 Task: Create new contact,   with mail id: 'Sophia_Moore@valeo.com', first name: 'Sophia', Last name: 'Moore', Job Title: Project Manager, Phone number (408) 555-7890. Change life cycle stage to  'Lead' and lead status to 'New'. Add new company to the associated contact: www.ers.com and type: Other. Logged in from softage.10@softage.net
Action: Mouse moved to (82, 62)
Screenshot: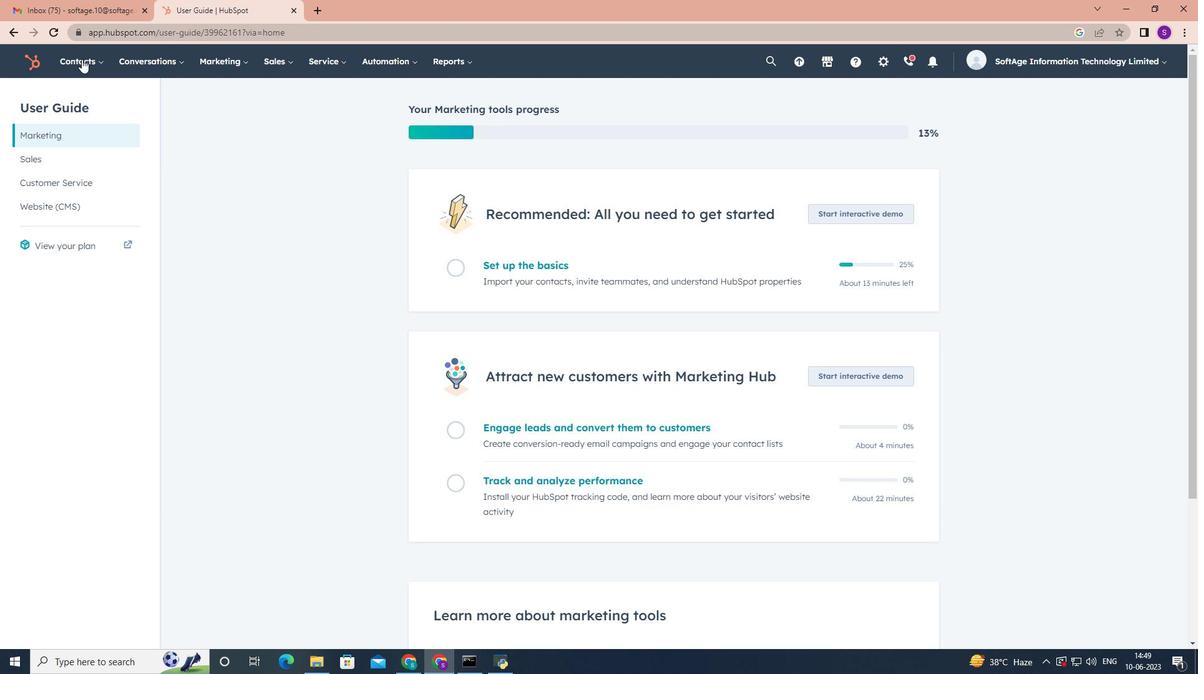 
Action: Mouse pressed left at (82, 62)
Screenshot: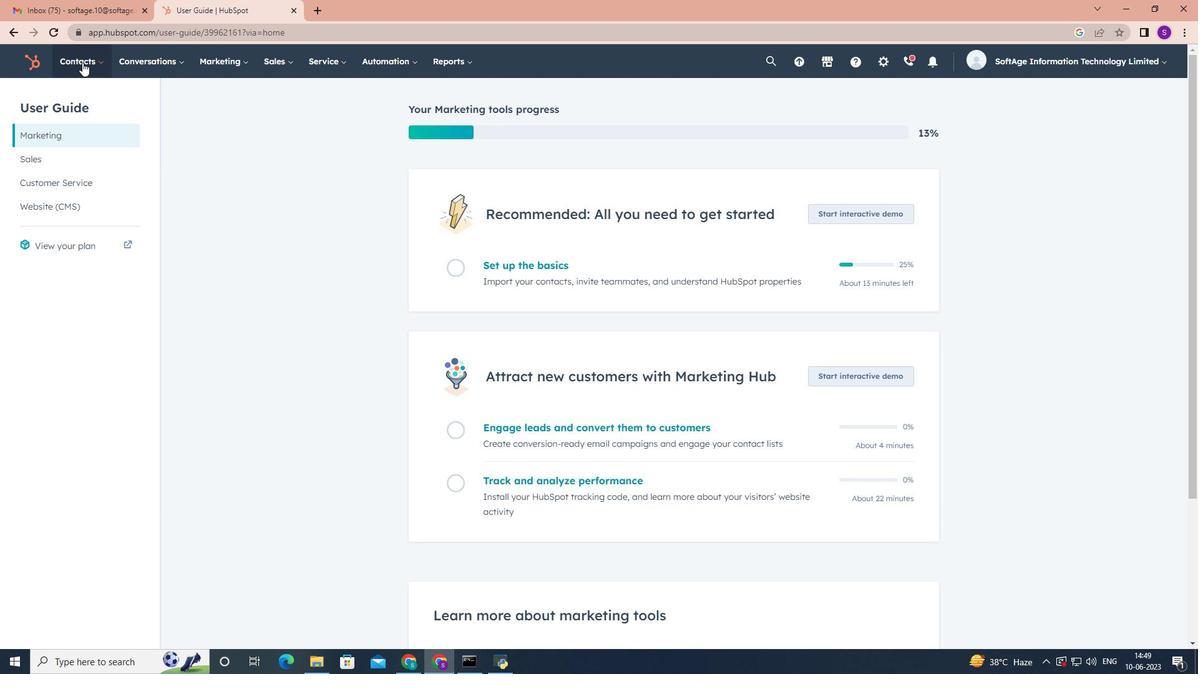 
Action: Mouse moved to (104, 102)
Screenshot: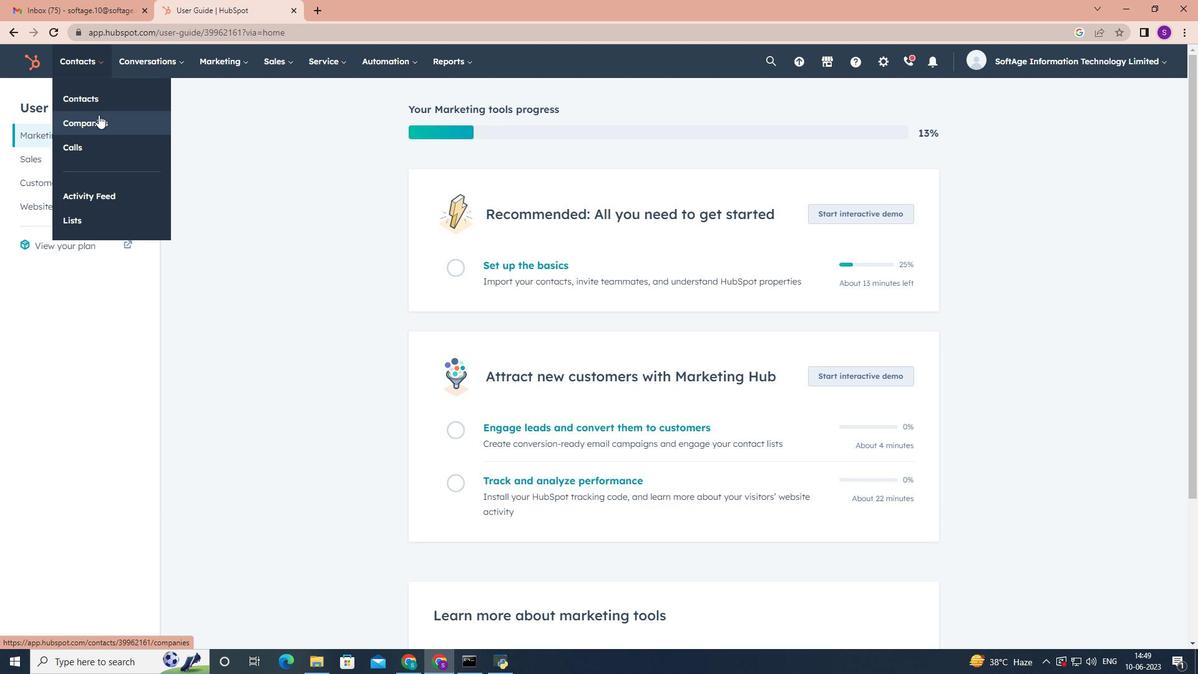 
Action: Mouse pressed left at (104, 102)
Screenshot: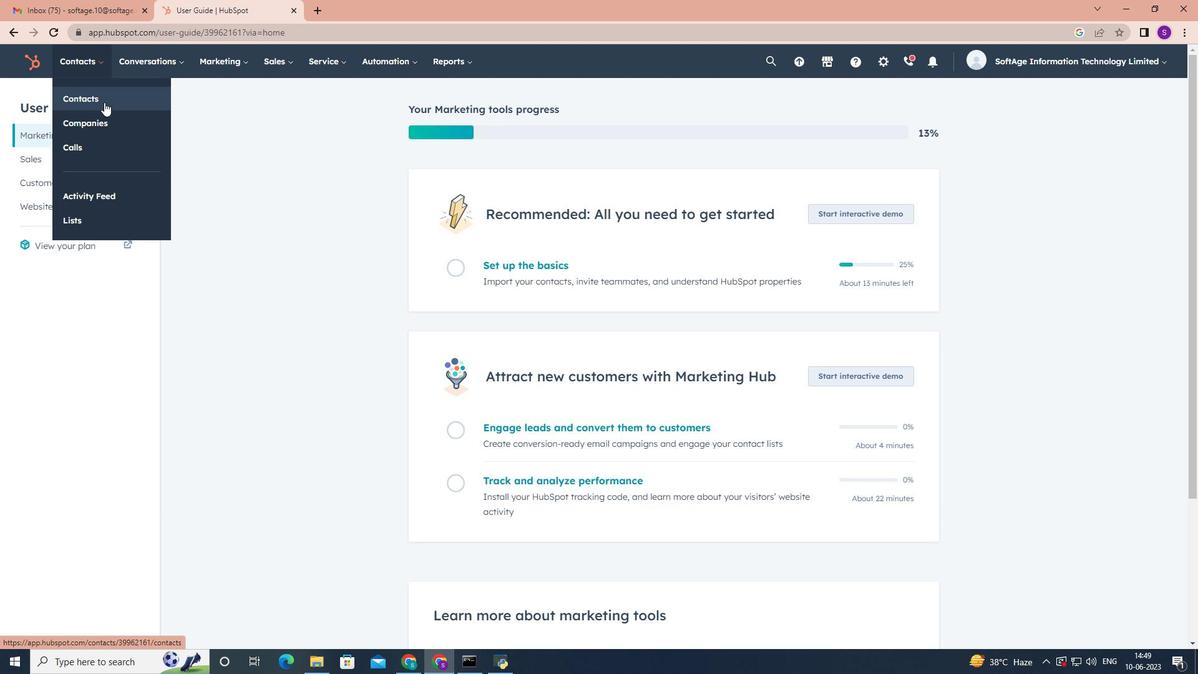 
Action: Mouse moved to (1132, 99)
Screenshot: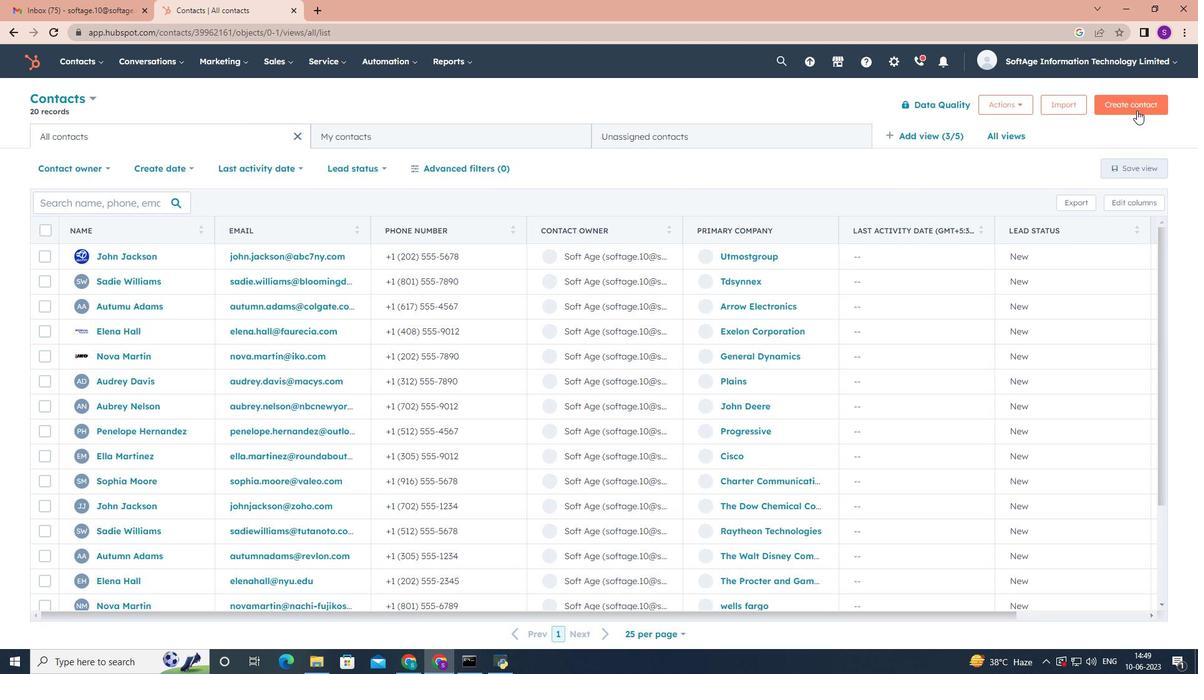 
Action: Mouse pressed left at (1132, 99)
Screenshot: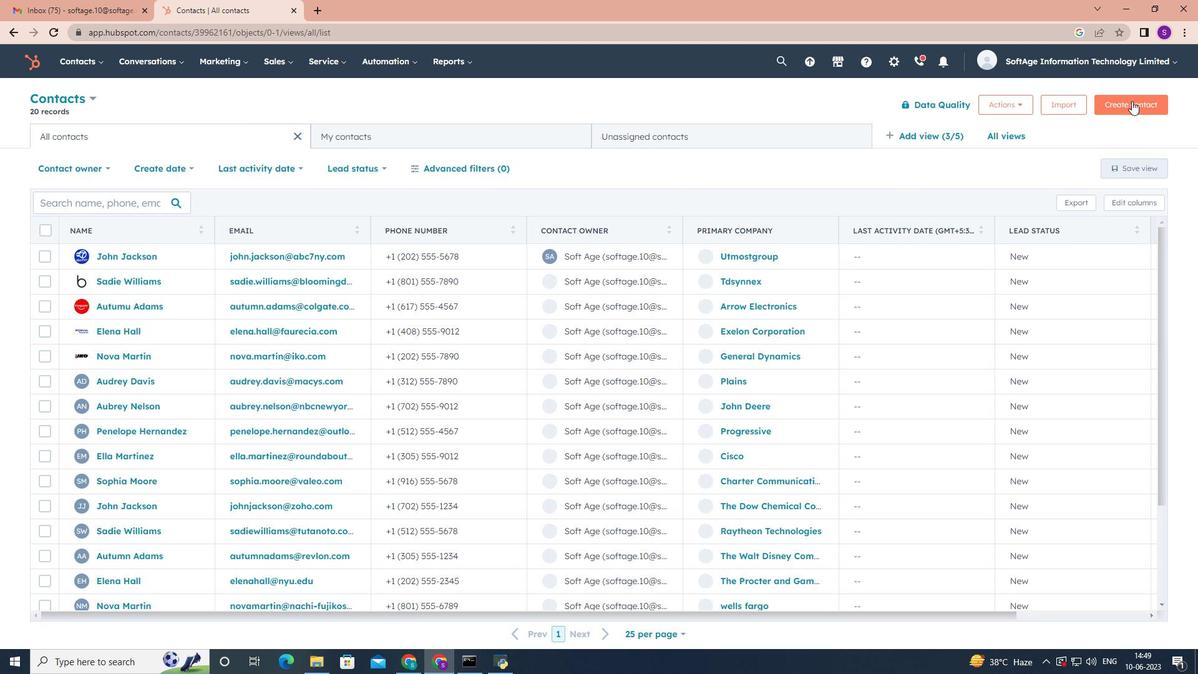 
Action: Mouse moved to (938, 160)
Screenshot: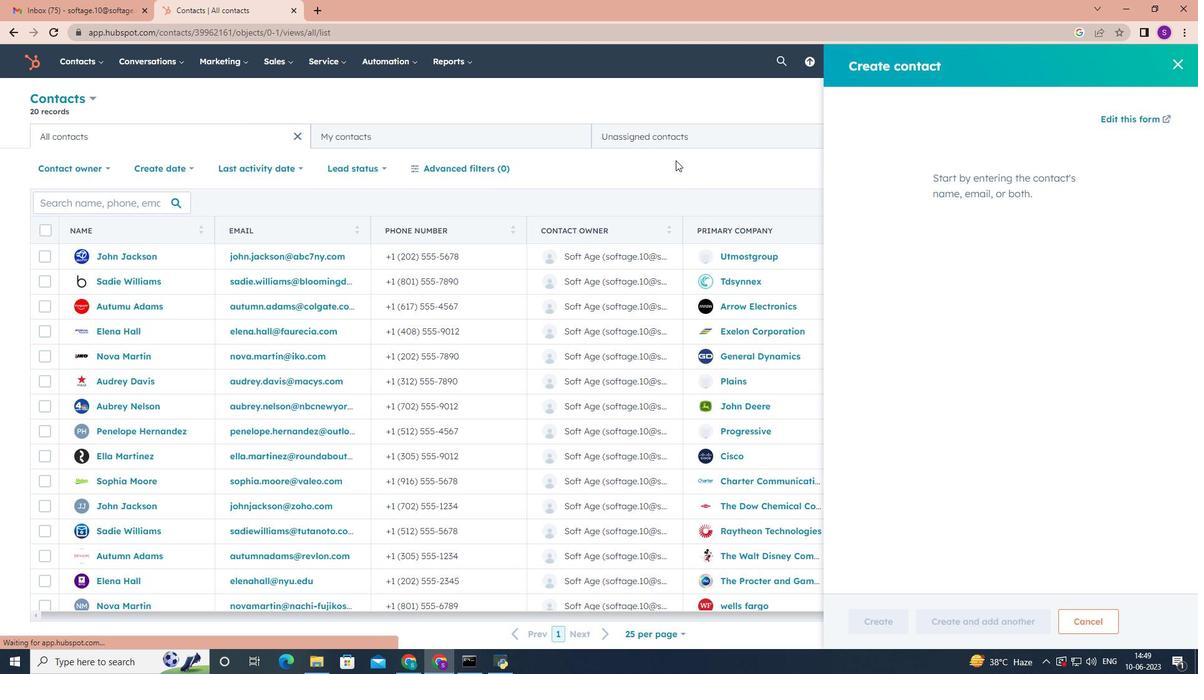 
Action: Mouse pressed left at (938, 160)
Screenshot: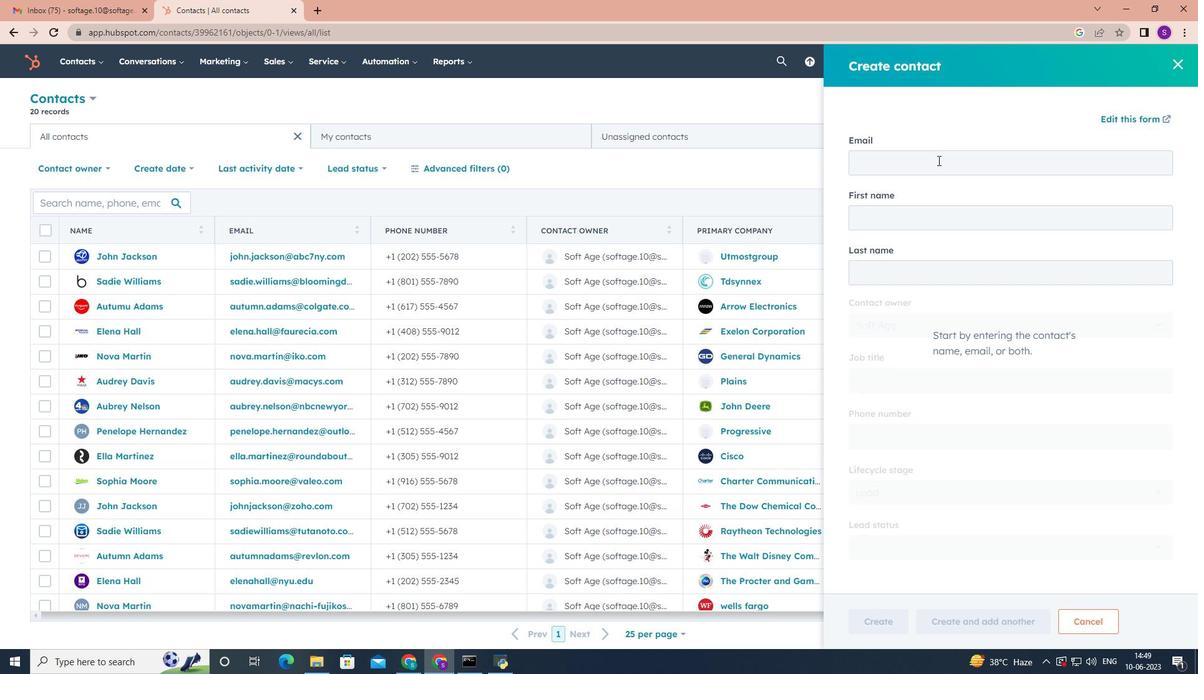 
Action: Key pressed <Key.shift>Sophia<Key.shift>_<Key.shift>Moore<Key.shift>@valeo.com
Screenshot: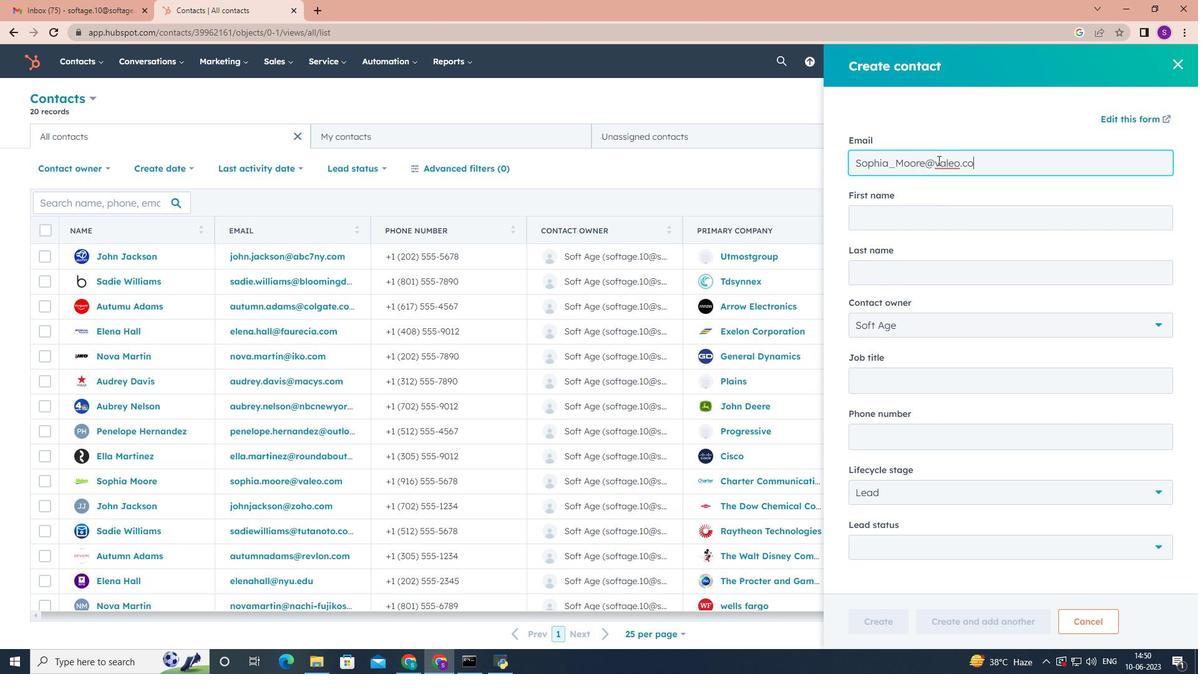 
Action: Mouse moved to (1034, 226)
Screenshot: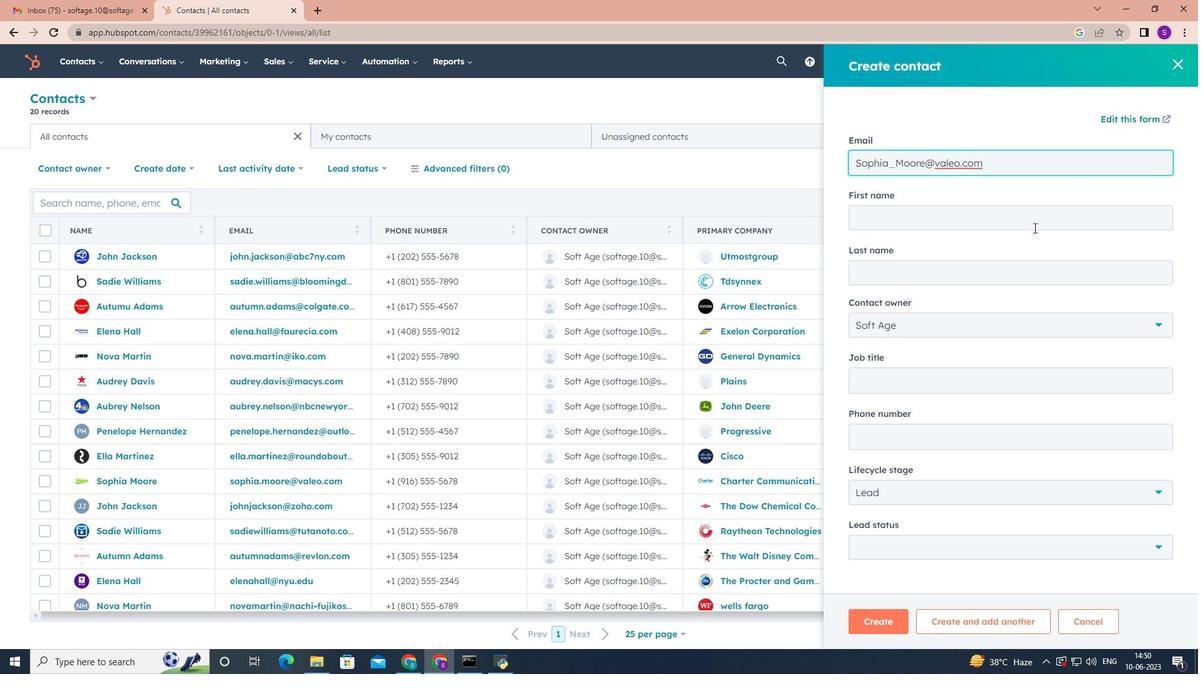 
Action: Mouse pressed left at (1034, 226)
Screenshot: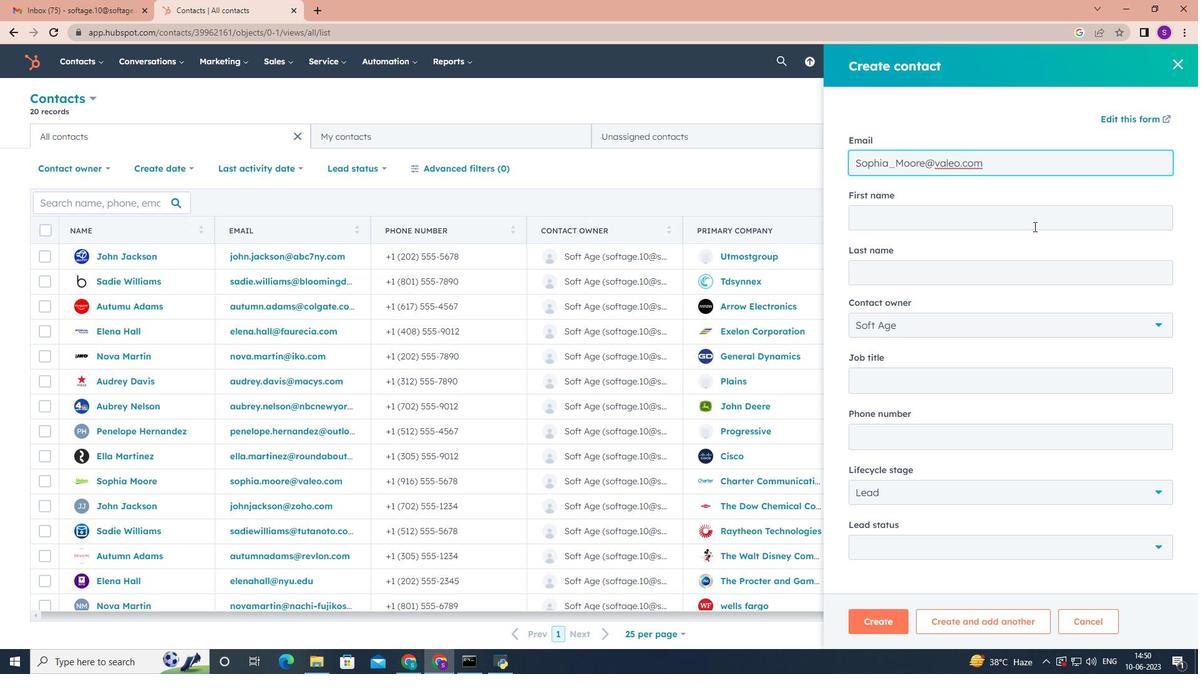 
Action: Key pressed <Key.shift>Sophia<Key.tab><Key.shift><Key.shift>Moore<Key.tab><Key.tab><Key.shift><Key.shift><Key.shift><Key.shift><Key.shift><Key.shift><Key.shift><Key.shift><Key.shift><Key.shift><Key.shift><Key.shift><Key.shift><Key.shift><Key.shift><Key.shift><Key.shift><Key.shift><Key.shift><Key.shift><Key.shift><Key.shift><Key.shift><Key.shift><Key.shift><Key.shift><Key.shift><Key.shift><Key.shift><Key.shift><Key.shift><Key.shift><Key.shift><Key.shift><Key.shift>Project<Key.space><Key.shift>Manager<Key.tab>4085557890<Key.tab><Key.tab><Key.tab><Key.tab><Key.enter>
Screenshot: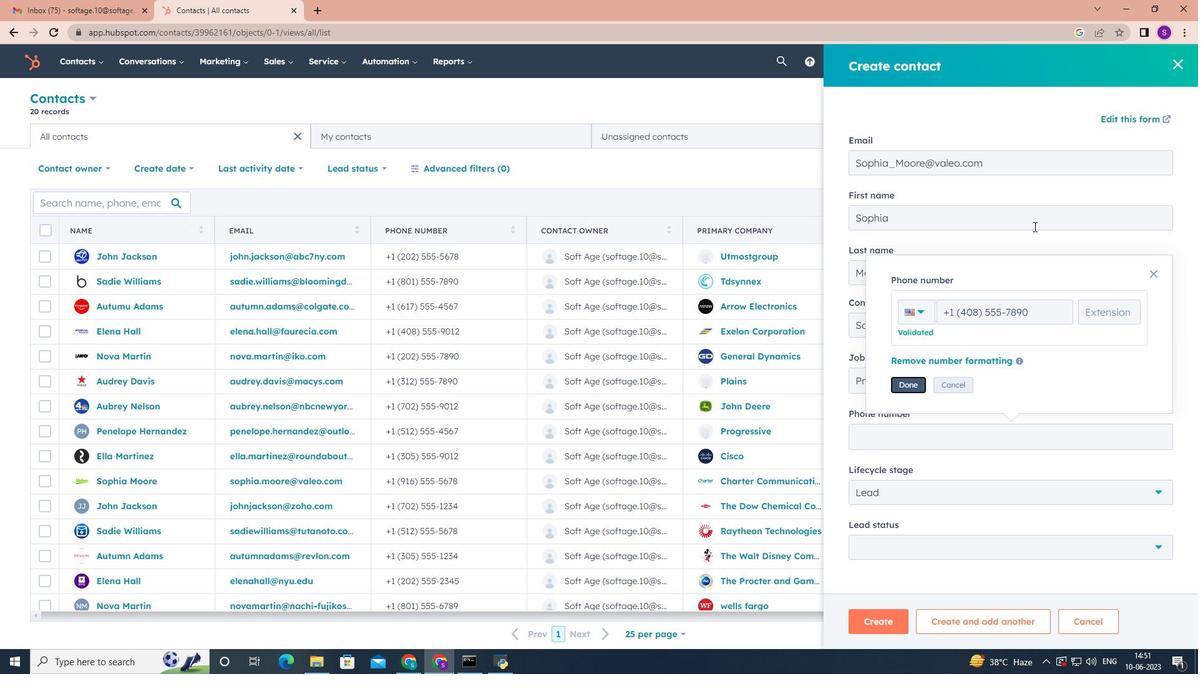 
Action: Mouse scrolled (1034, 227) with delta (0, 0)
Screenshot: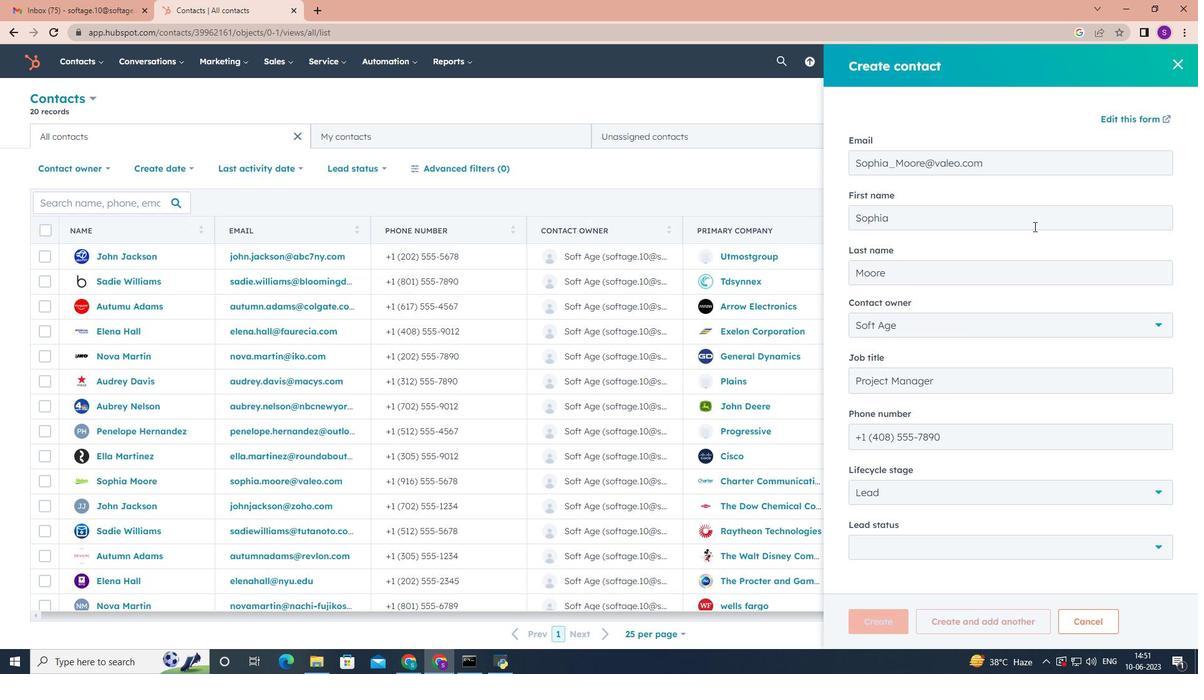 
Action: Mouse scrolled (1034, 227) with delta (0, 0)
Screenshot: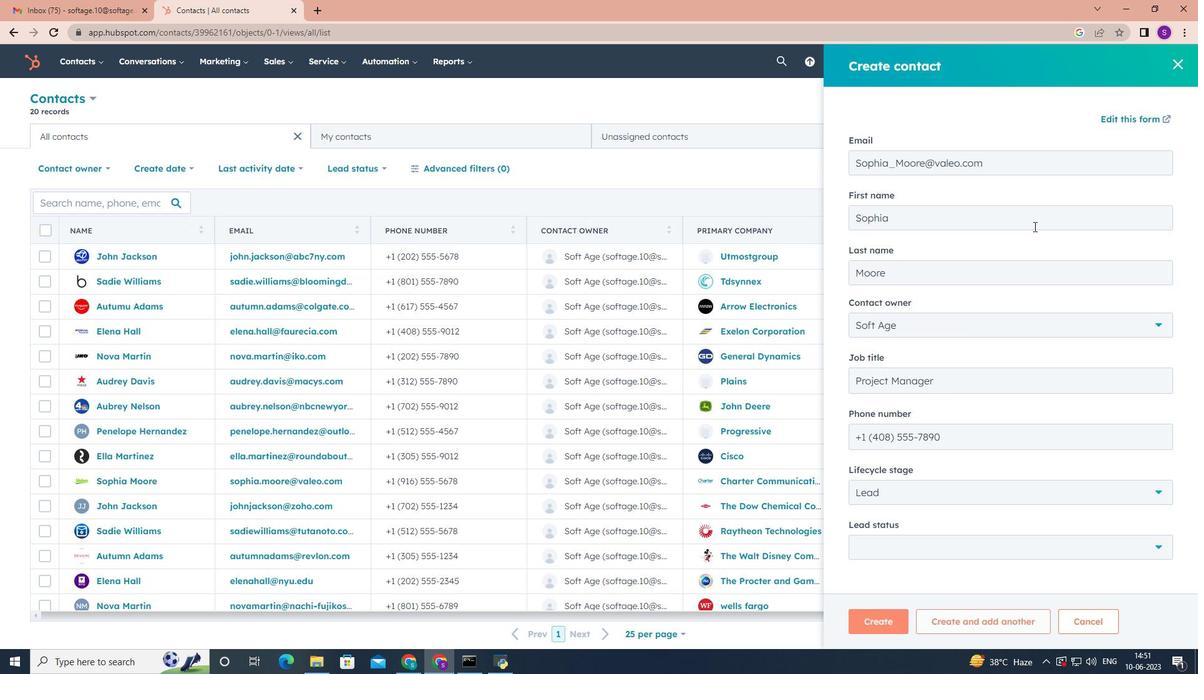 
Action: Mouse moved to (1162, 485)
Screenshot: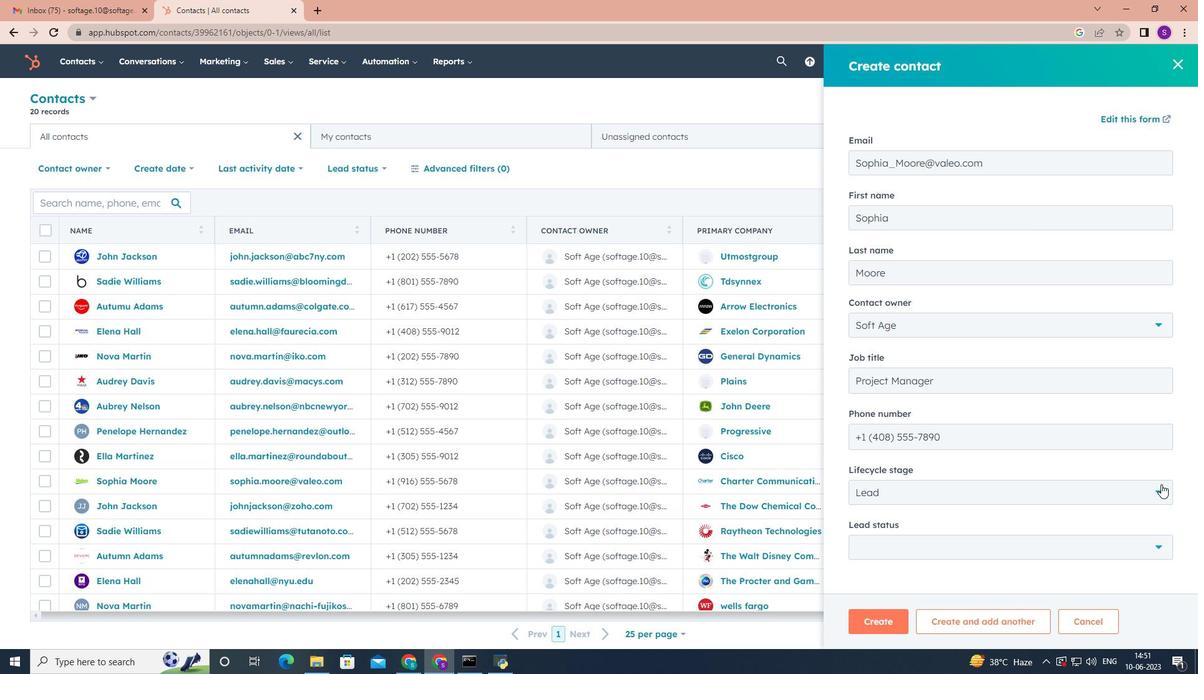 
Action: Mouse pressed left at (1162, 485)
Screenshot: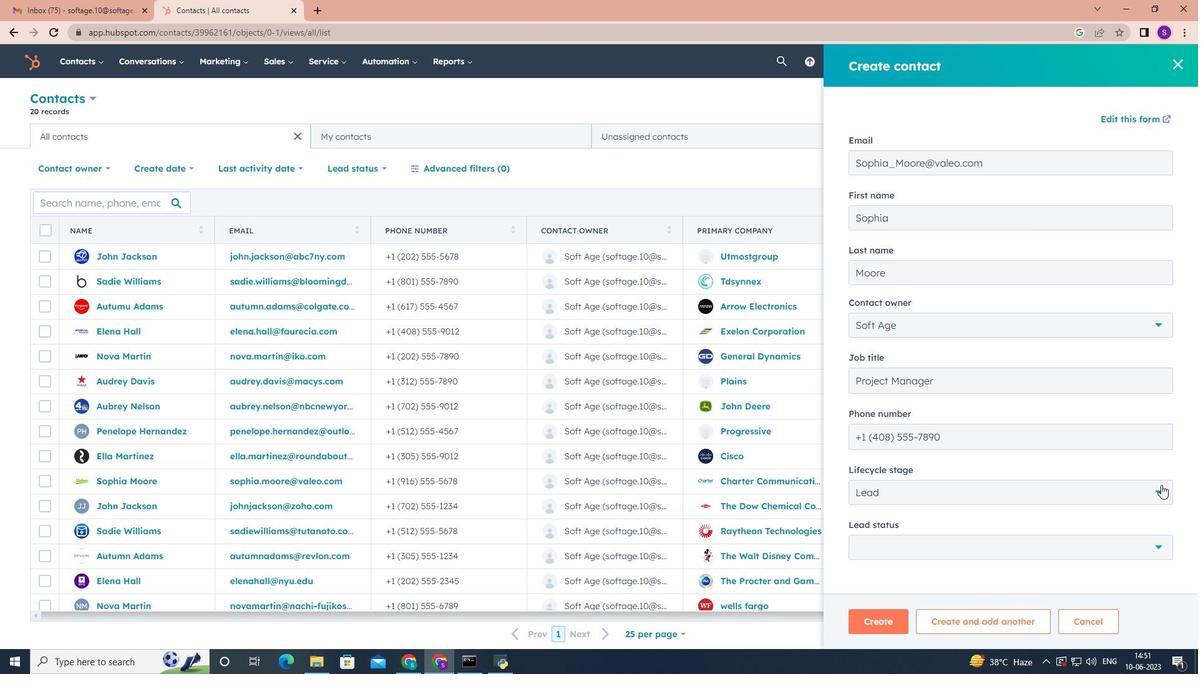 
Action: Mouse moved to (1007, 377)
Screenshot: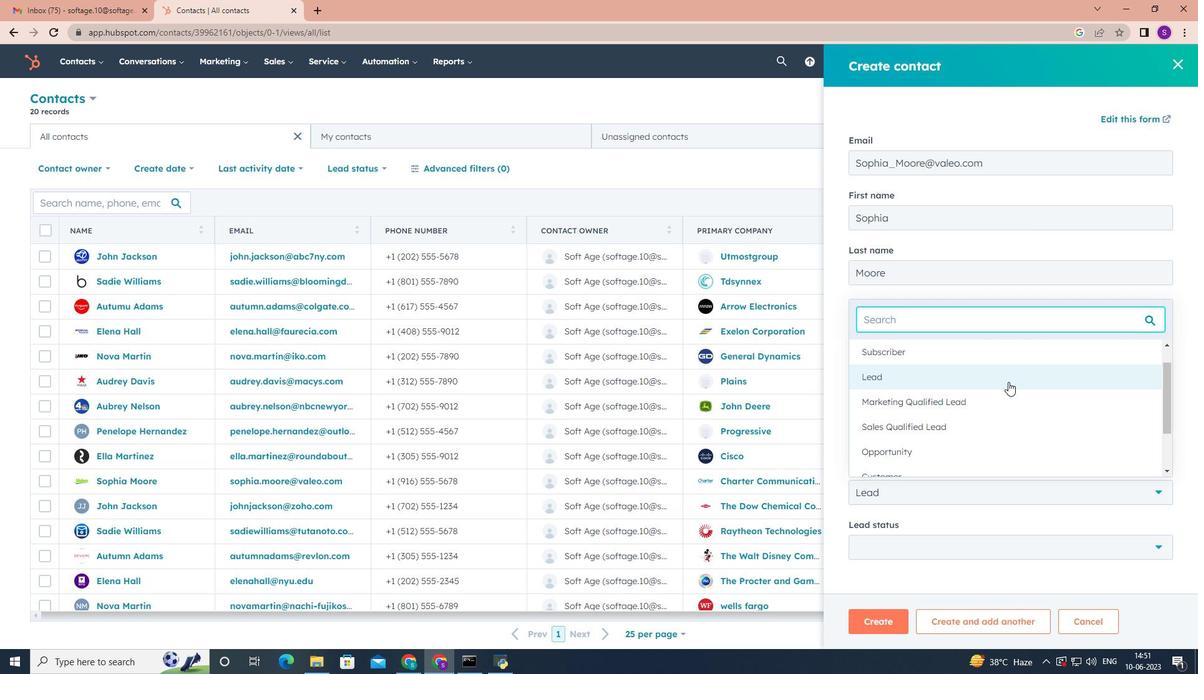 
Action: Mouse pressed left at (1007, 377)
Screenshot: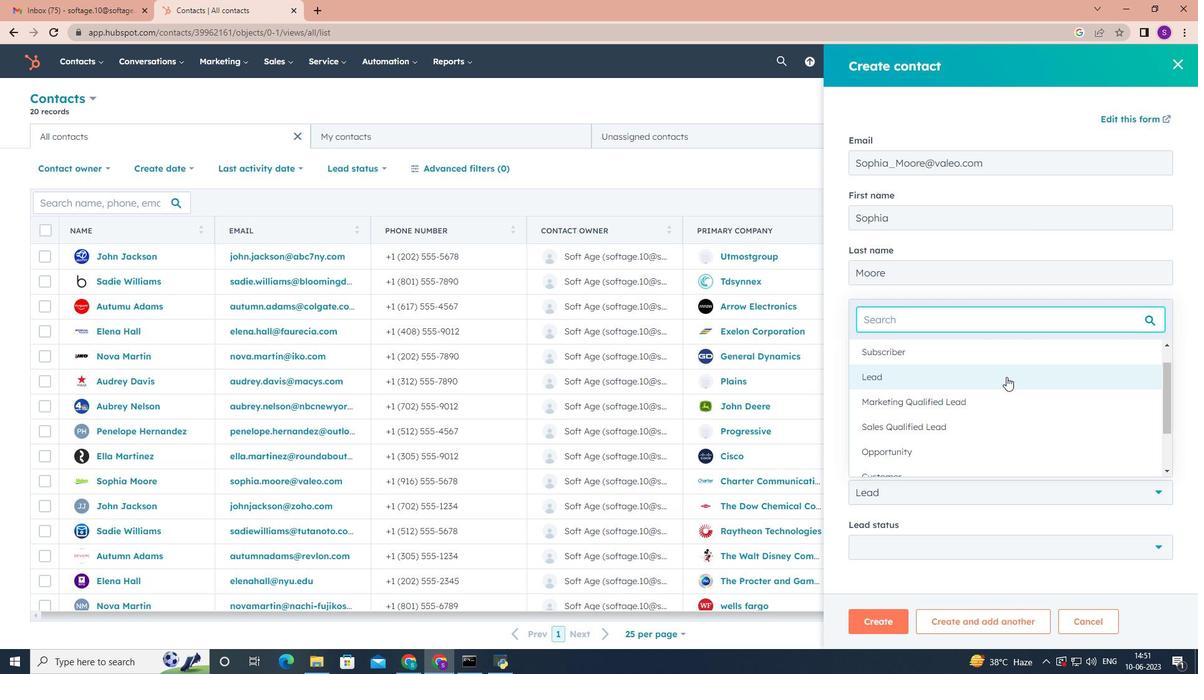 
Action: Mouse moved to (1150, 548)
Screenshot: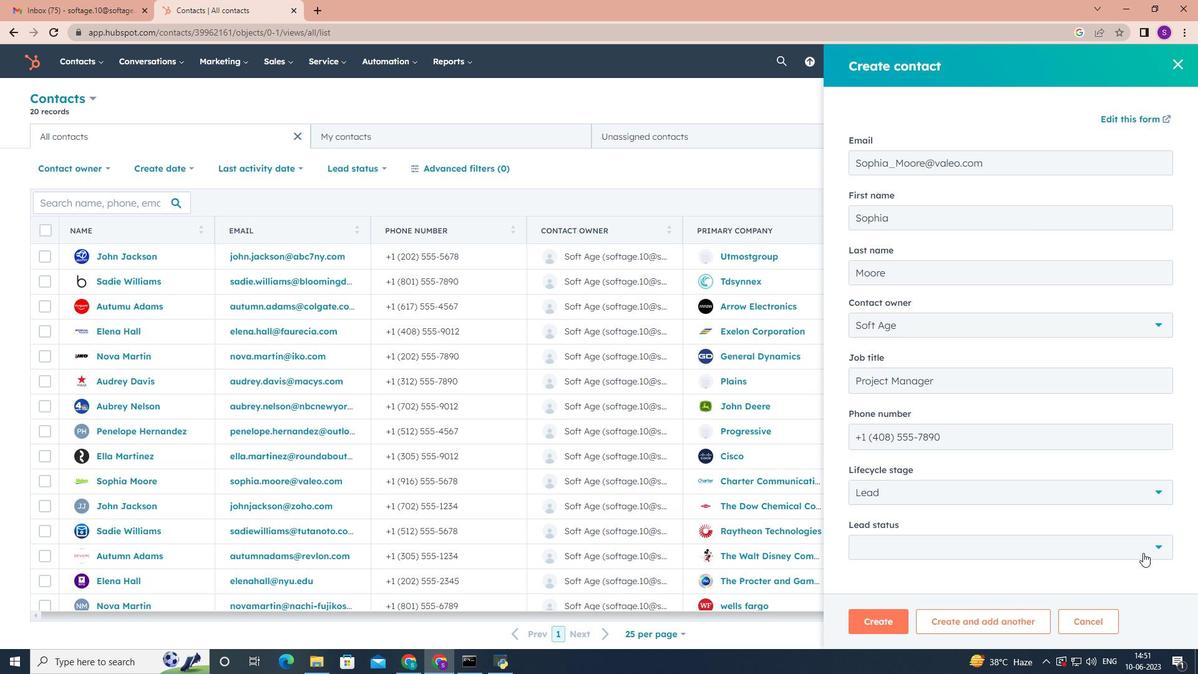 
Action: Mouse pressed left at (1150, 548)
Screenshot: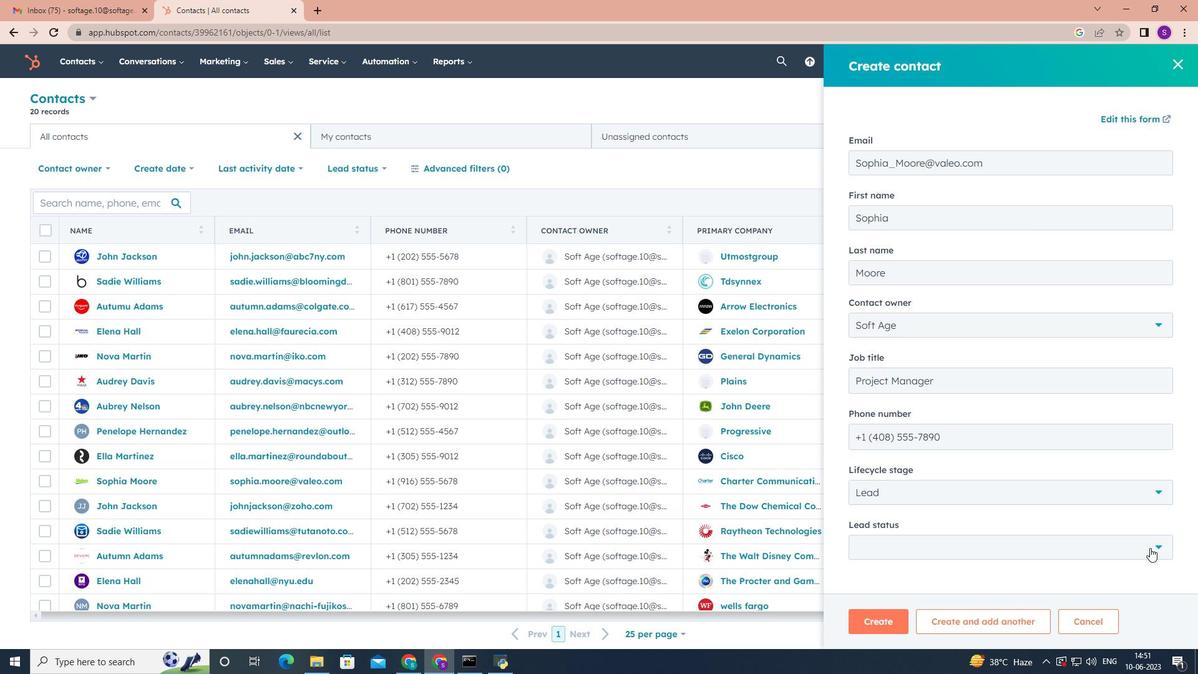 
Action: Mouse moved to (960, 430)
Screenshot: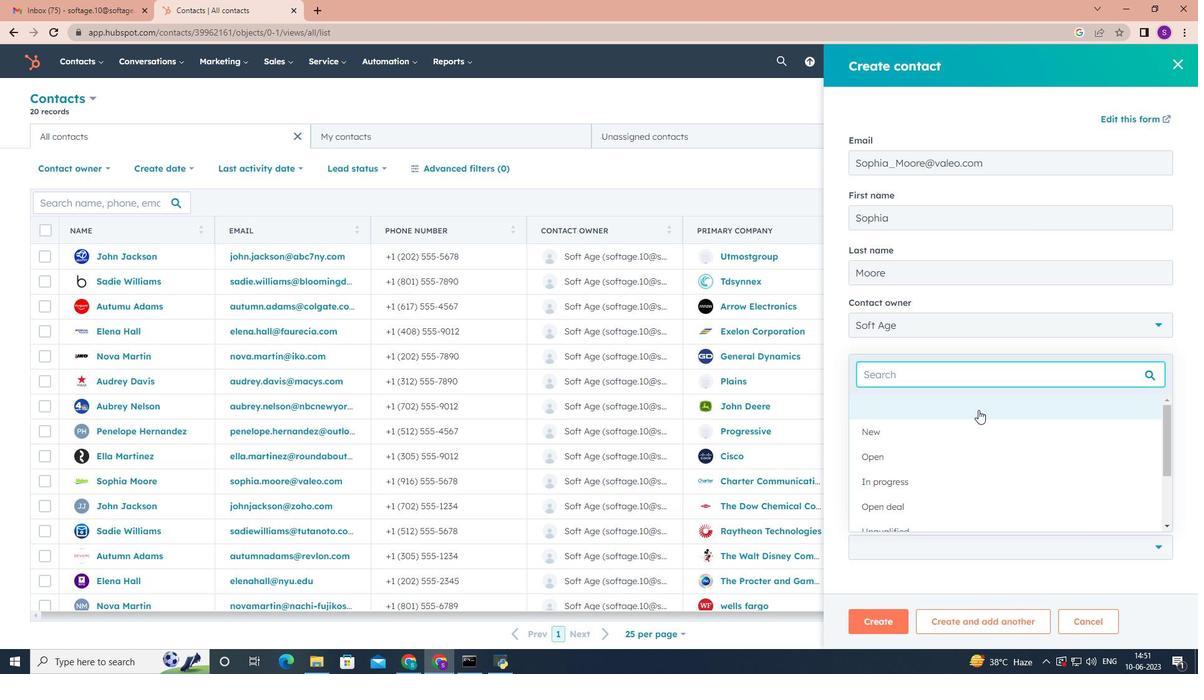 
Action: Mouse pressed left at (960, 430)
Screenshot: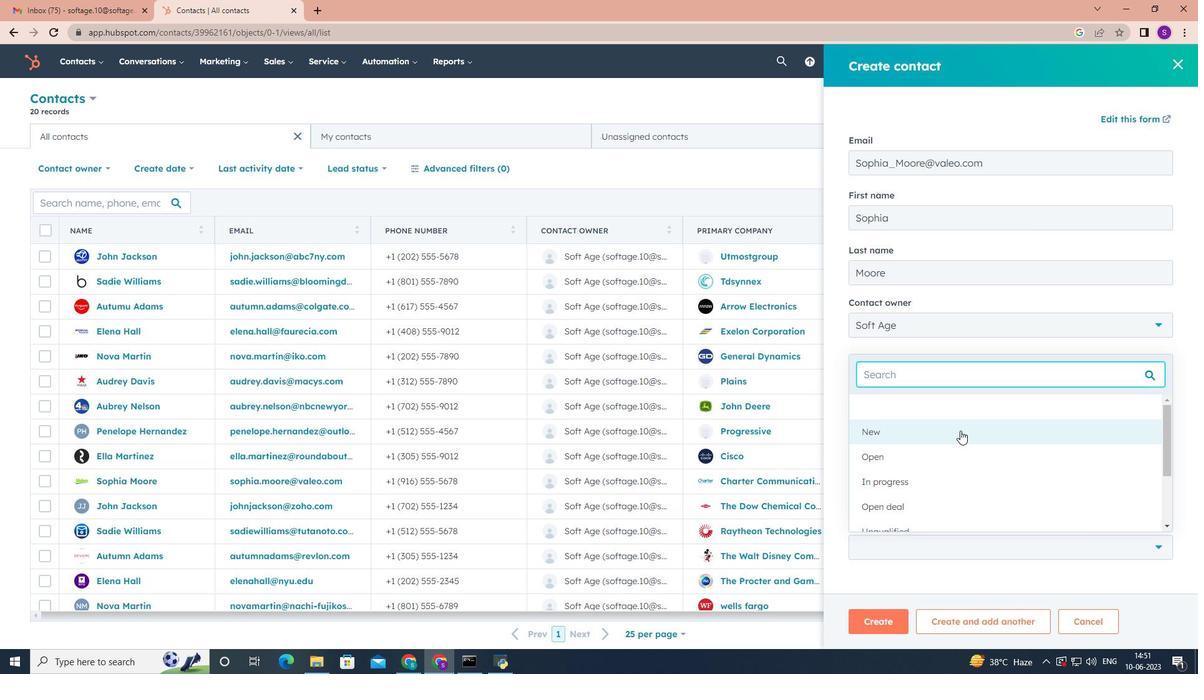 
Action: Mouse moved to (875, 625)
Screenshot: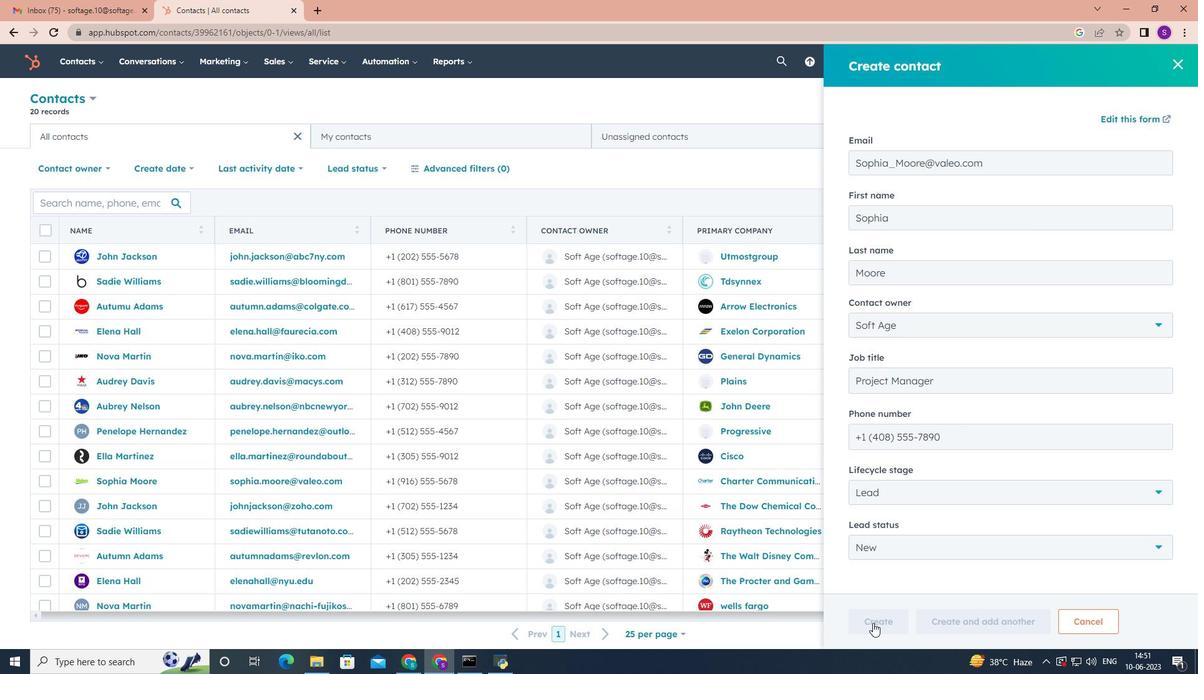 
Action: Mouse pressed left at (875, 625)
Screenshot: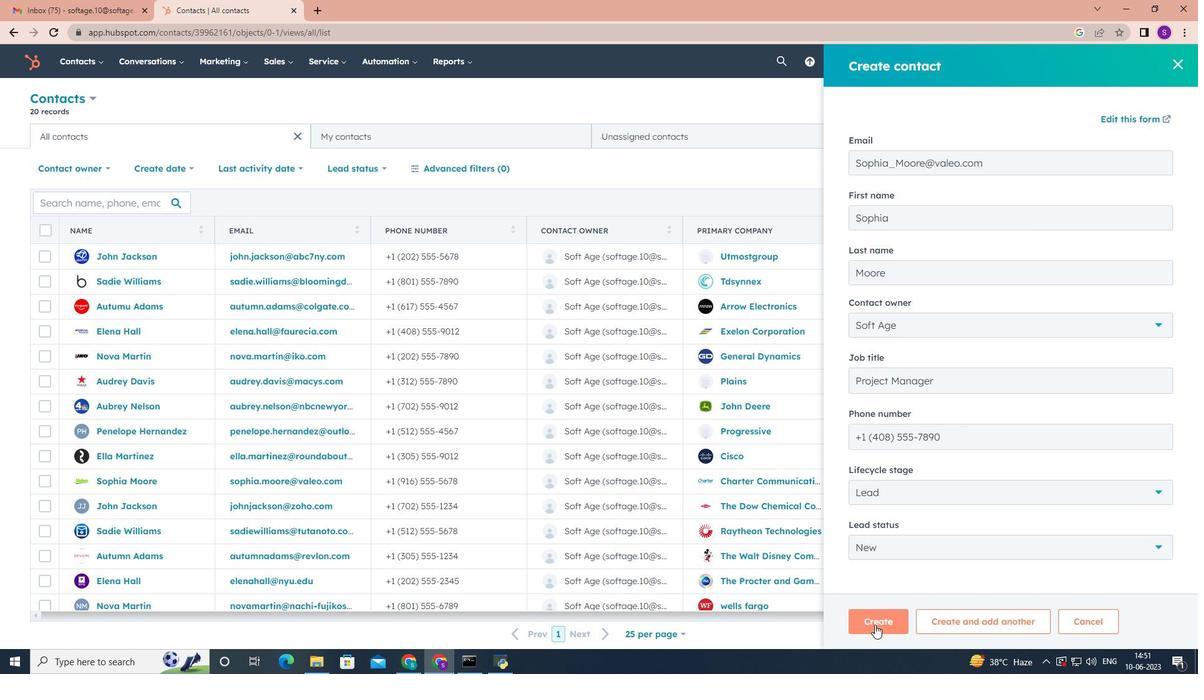 
Action: Mouse moved to (831, 403)
Screenshot: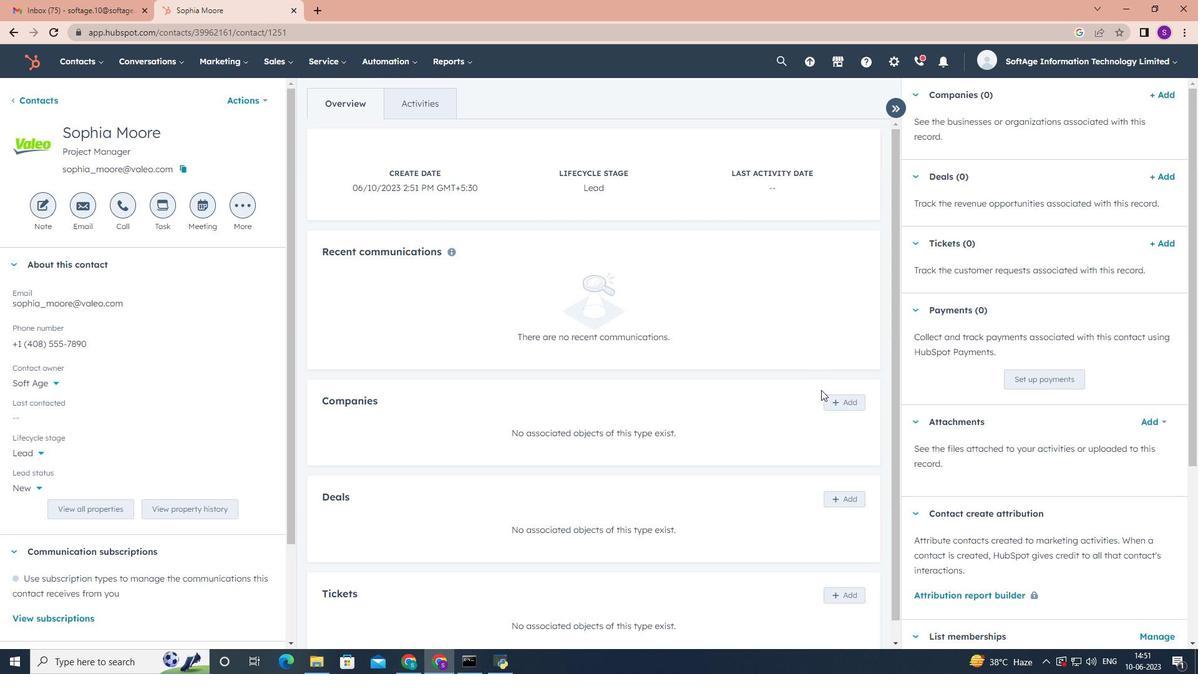 
Action: Mouse pressed left at (831, 403)
Screenshot: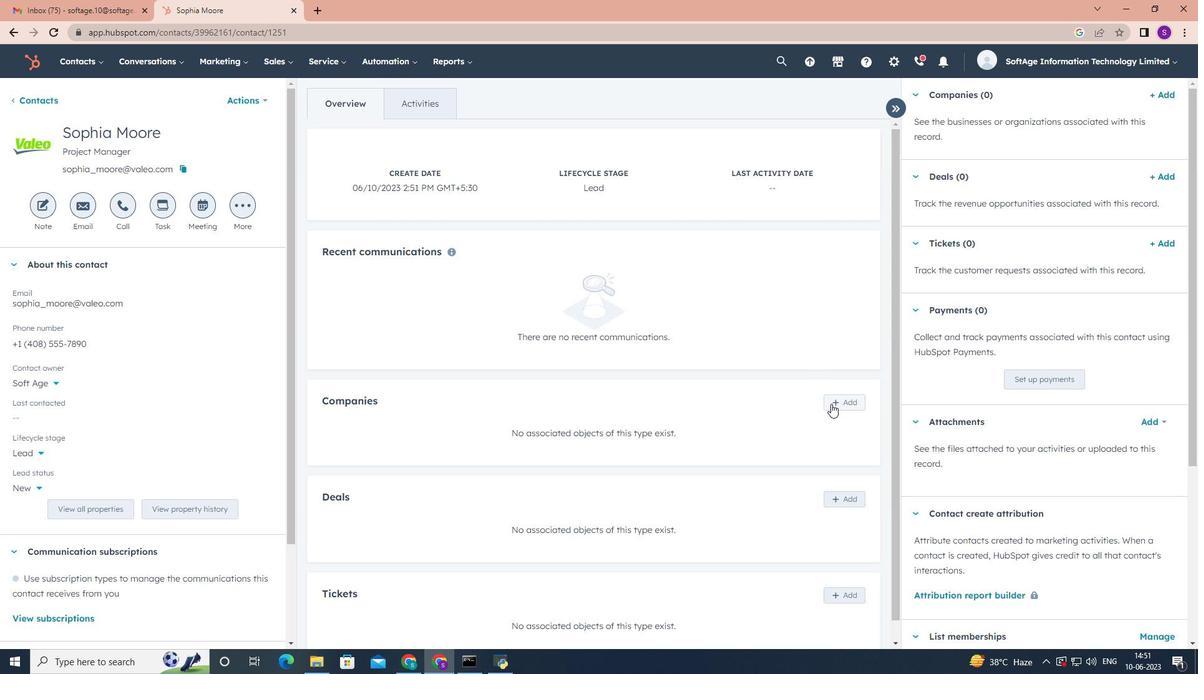
Action: Mouse moved to (970, 137)
Screenshot: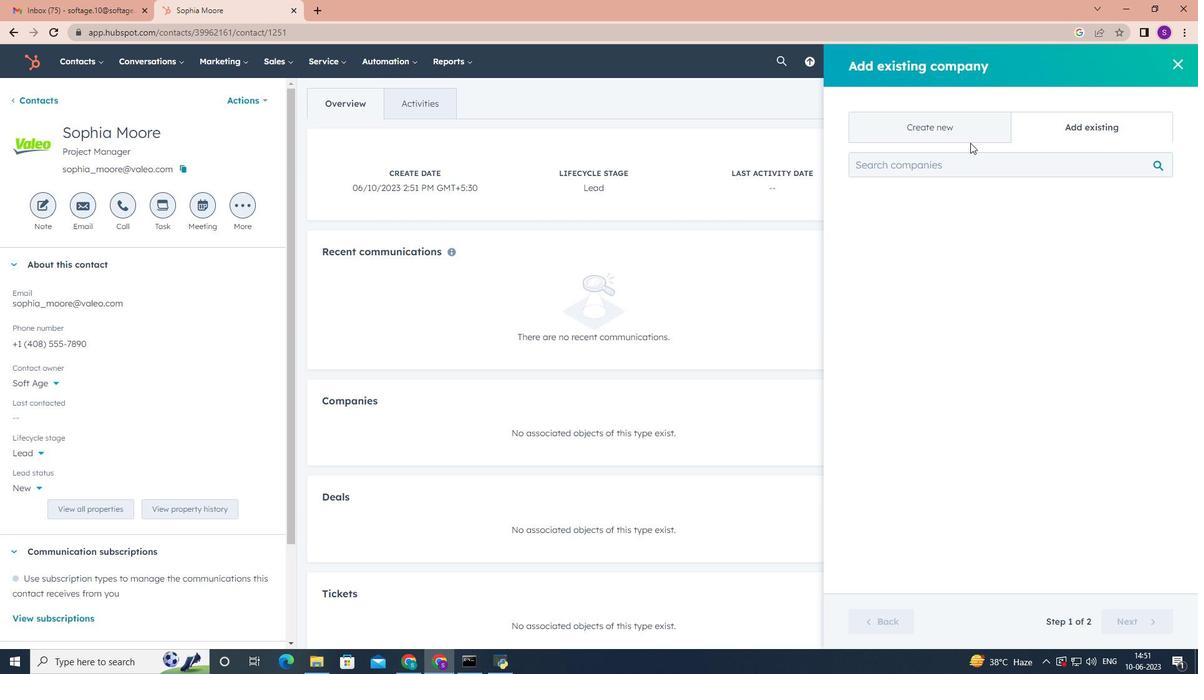 
Action: Mouse pressed left at (970, 137)
Screenshot: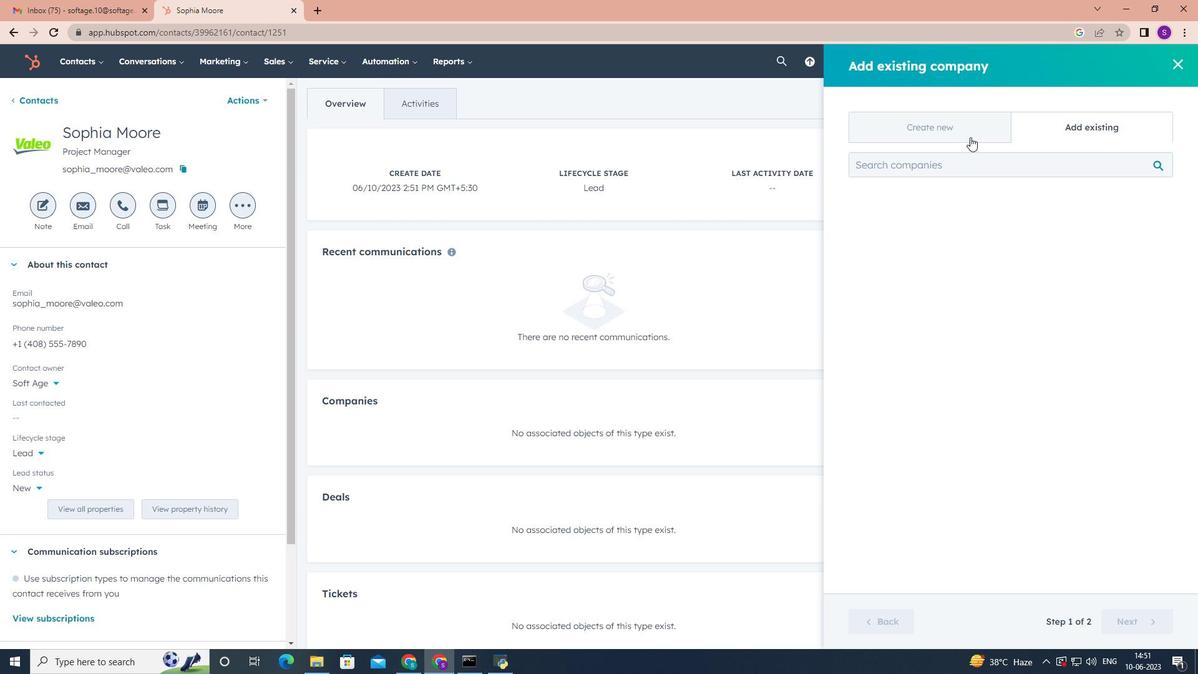 
Action: Mouse moved to (955, 209)
Screenshot: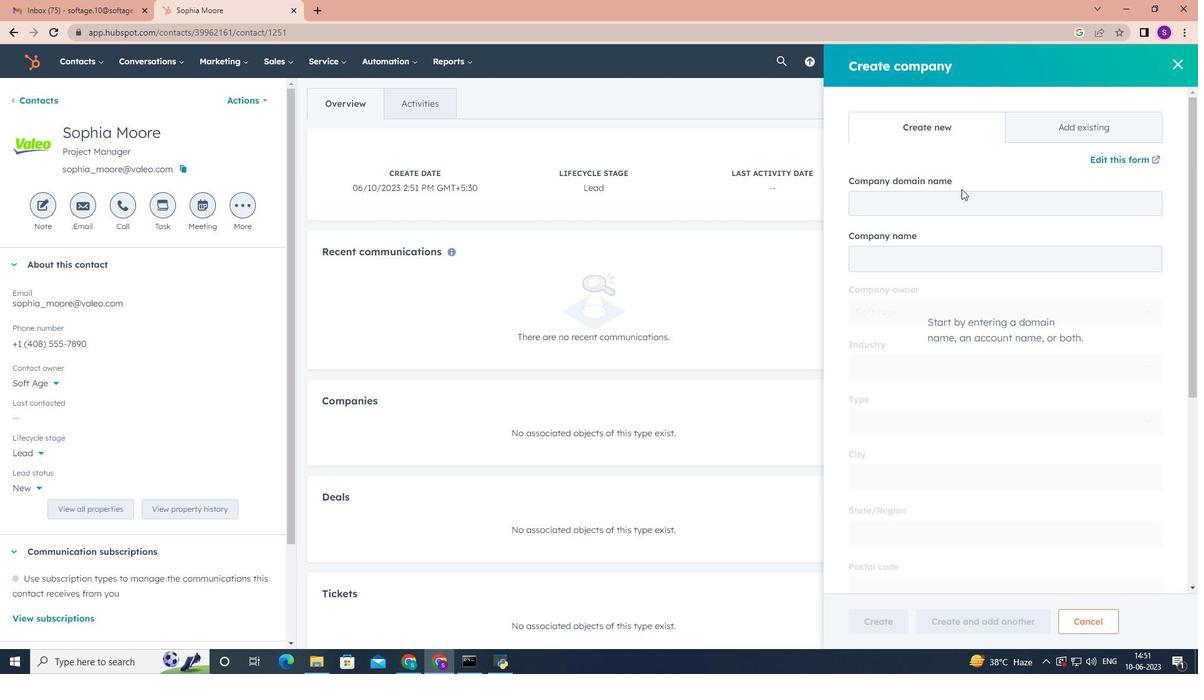 
Action: Mouse pressed left at (955, 209)
Screenshot: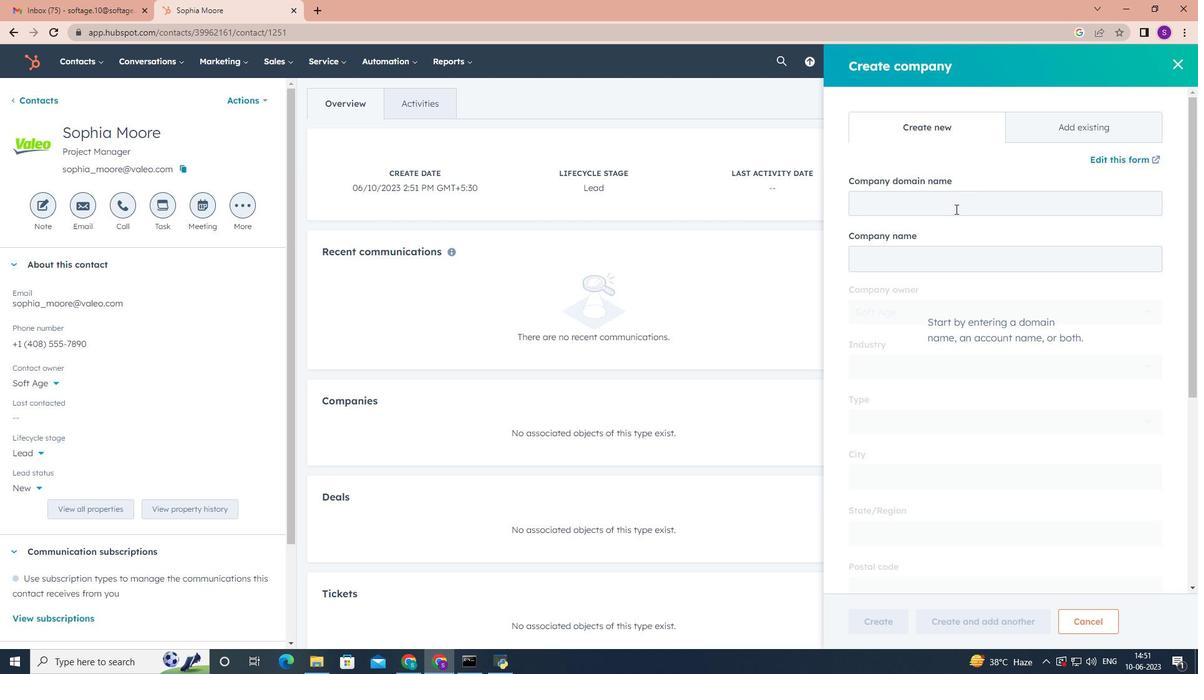 
Action: Mouse moved to (954, 209)
Screenshot: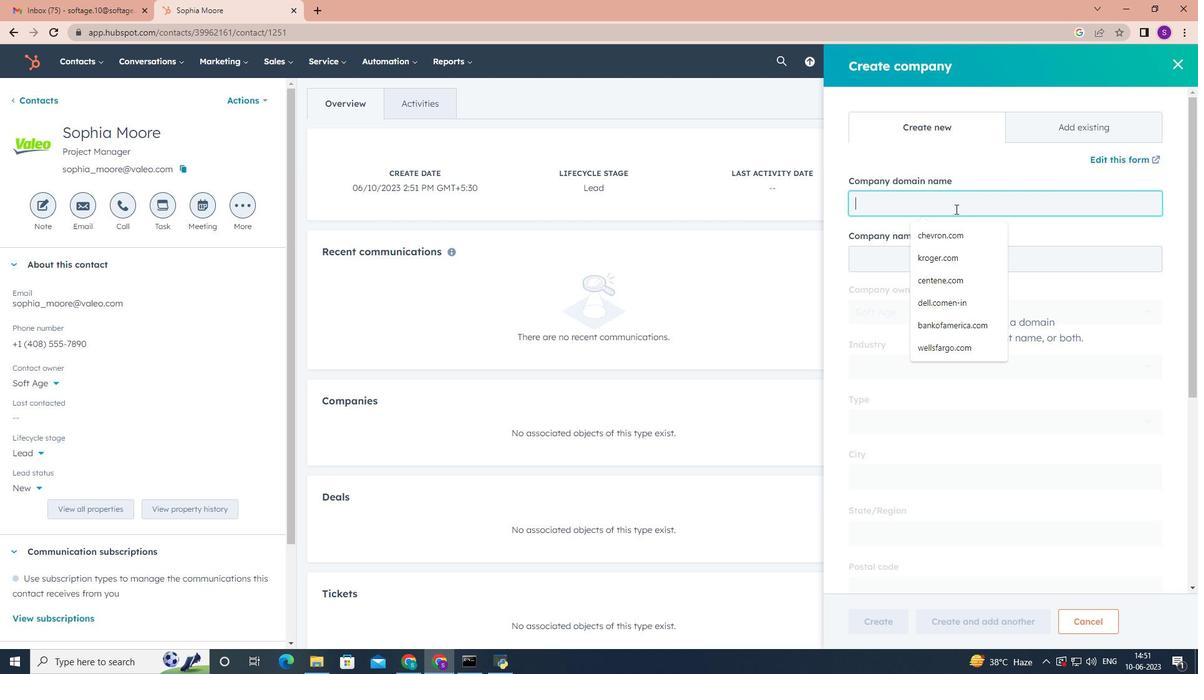 
Action: Key pressed www.ers.com
Screenshot: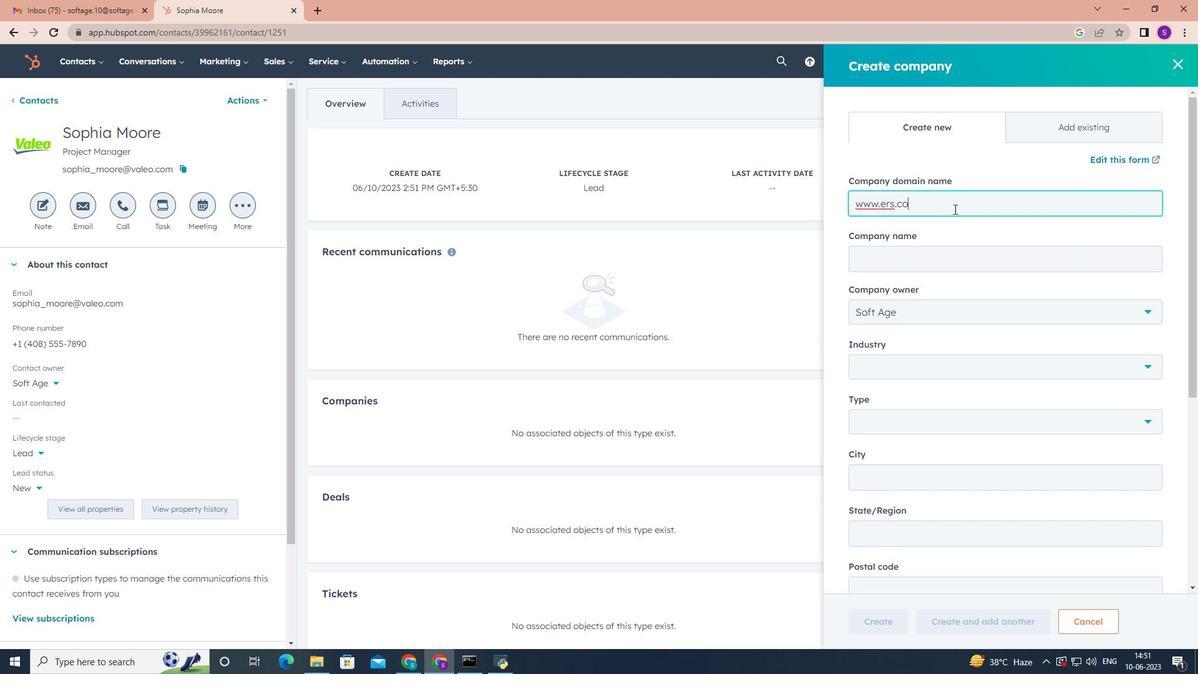 
Action: Mouse moved to (968, 277)
Screenshot: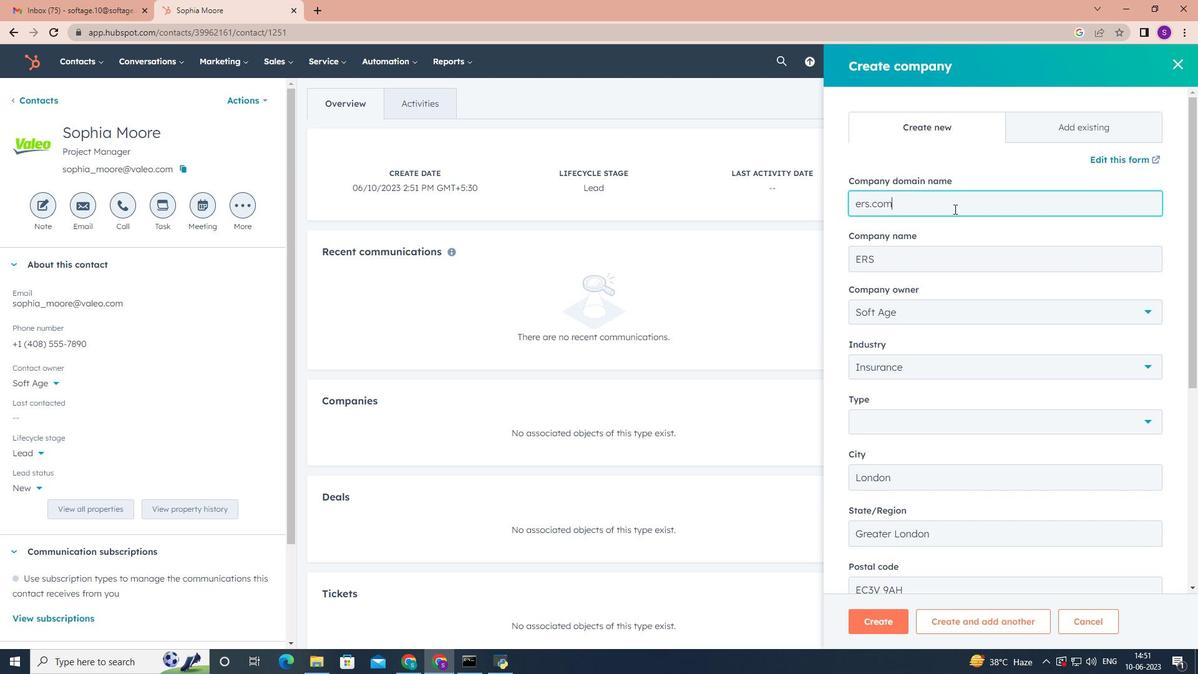 
Action: Mouse scrolled (968, 277) with delta (0, 0)
Screenshot: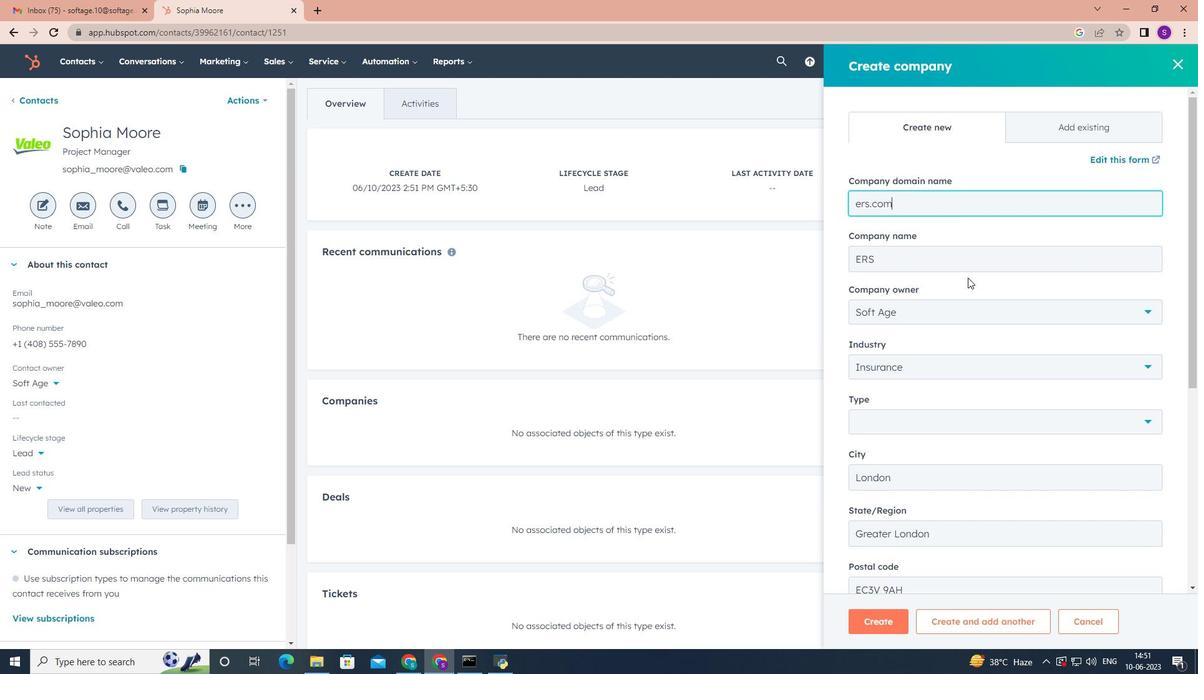 
Action: Mouse moved to (968, 280)
Screenshot: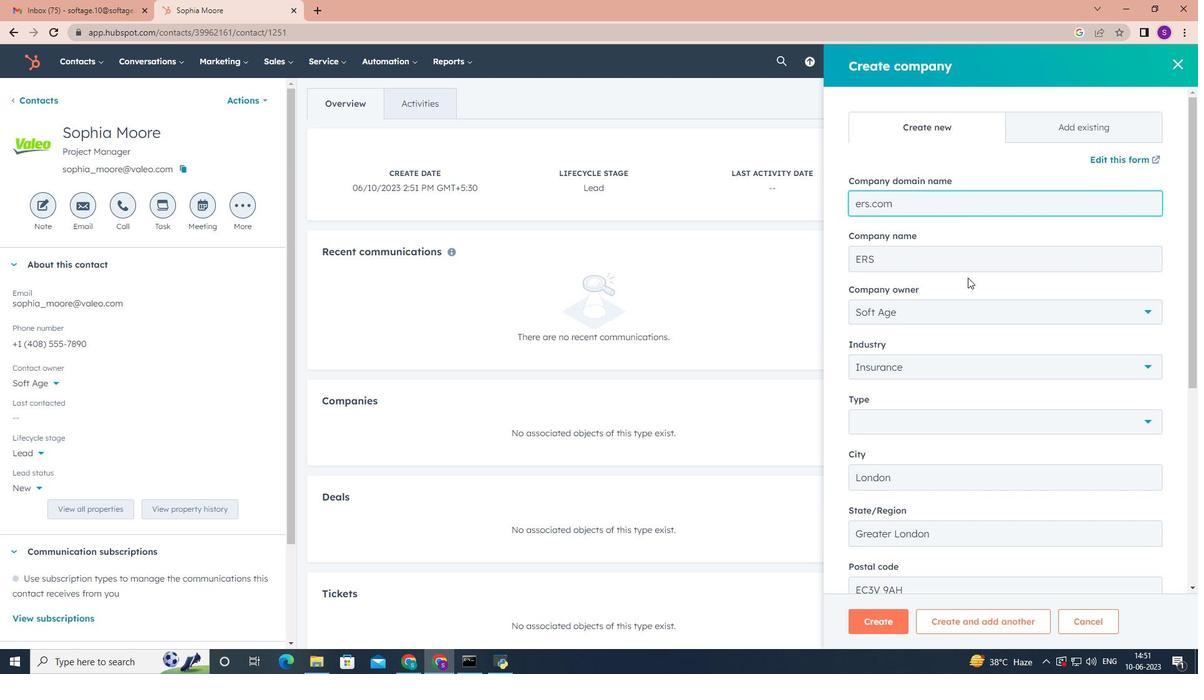 
Action: Mouse scrolled (968, 279) with delta (0, 0)
Screenshot: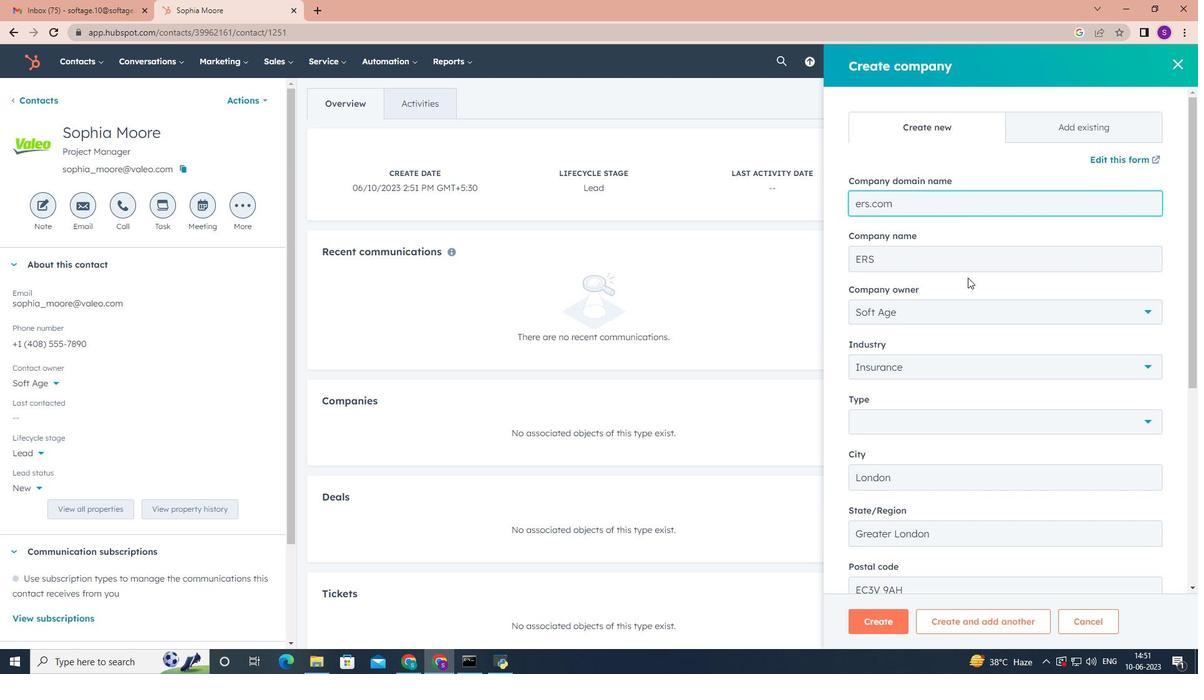 
Action: Mouse moved to (1137, 300)
Screenshot: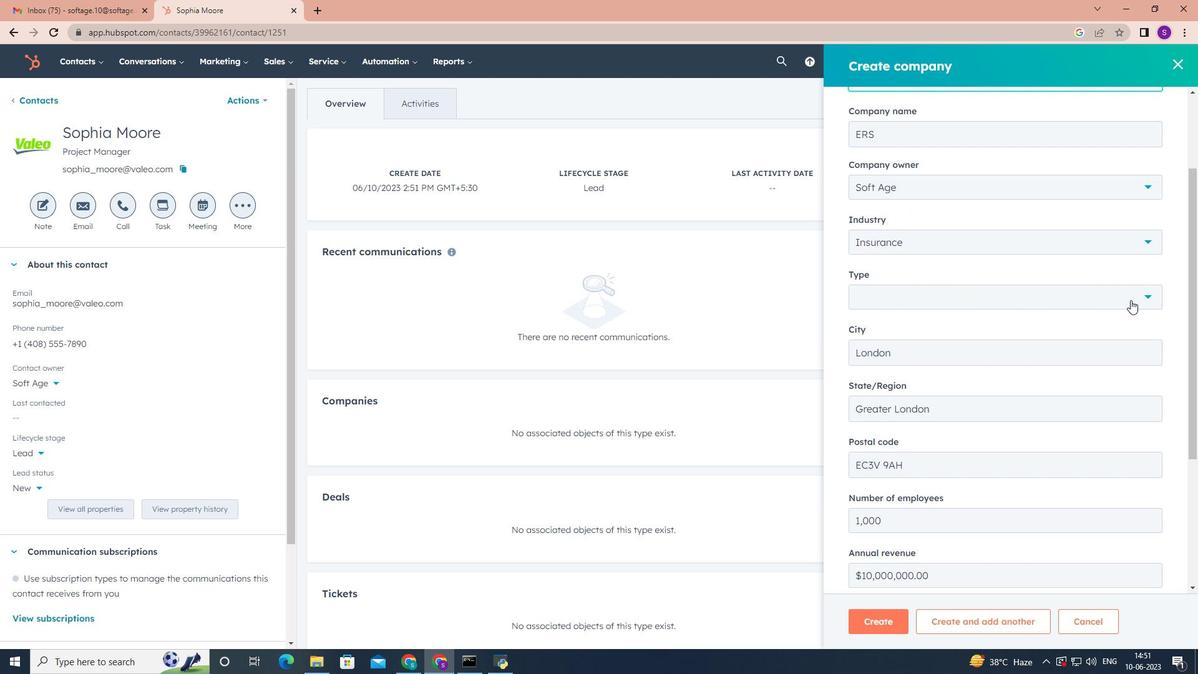 
Action: Mouse pressed left at (1137, 300)
Screenshot: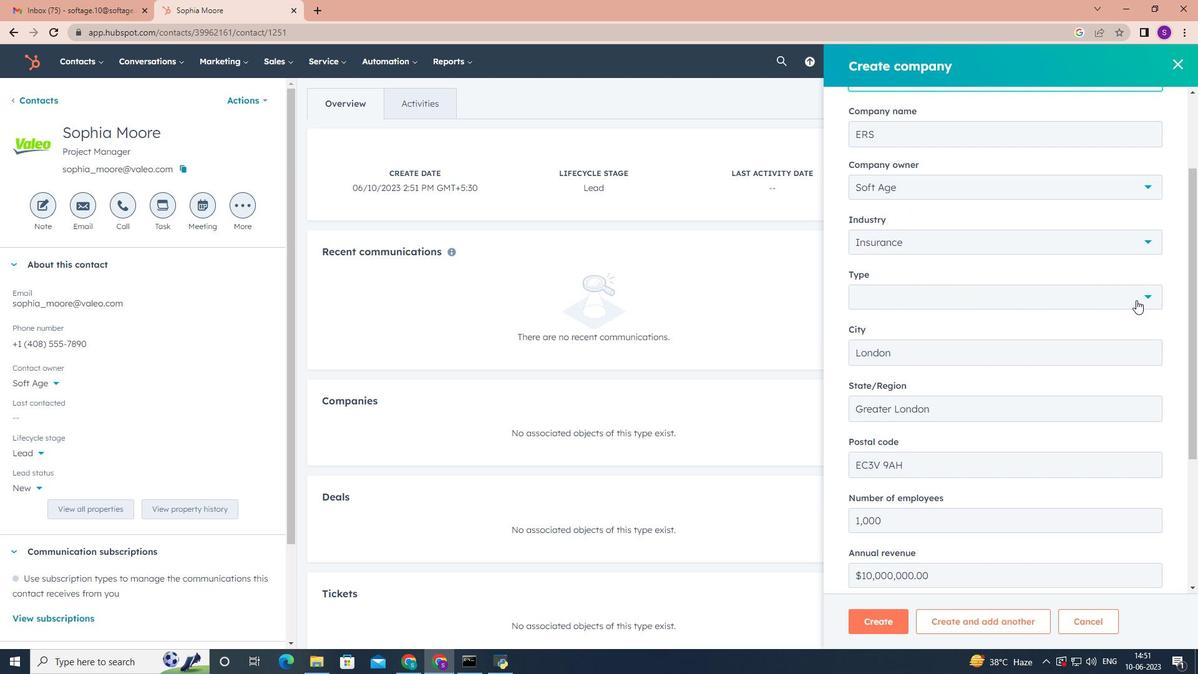 
Action: Mouse moved to (947, 359)
Screenshot: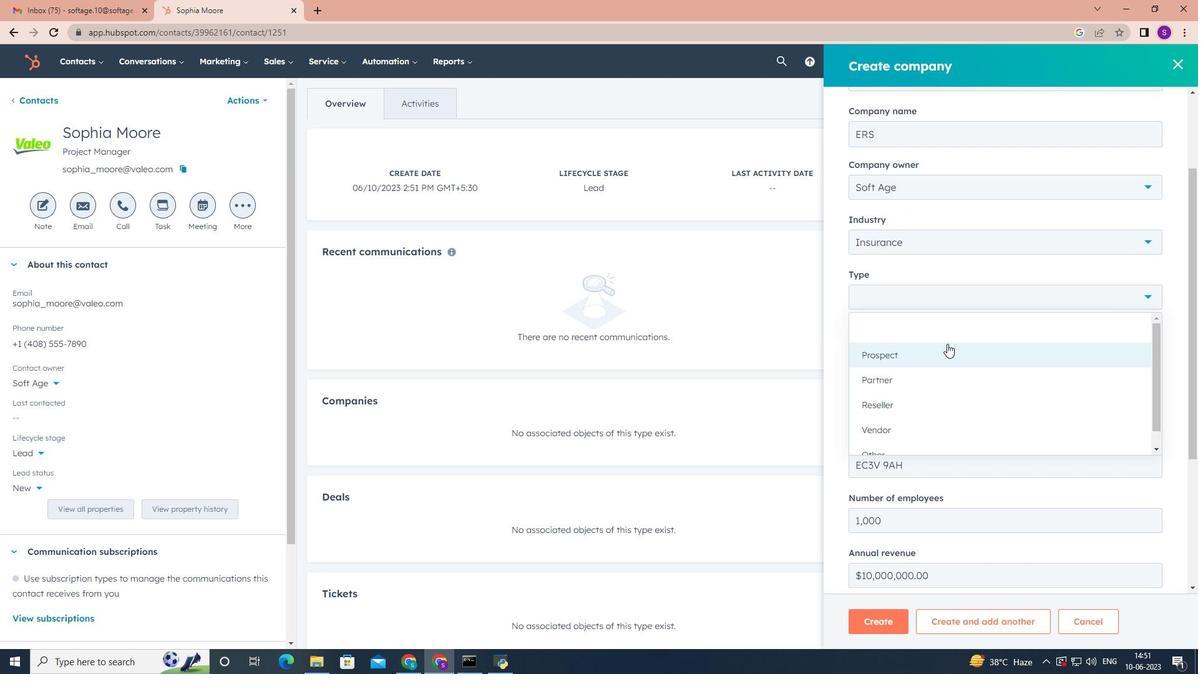 
Action: Mouse scrolled (947, 344) with delta (0, 0)
Screenshot: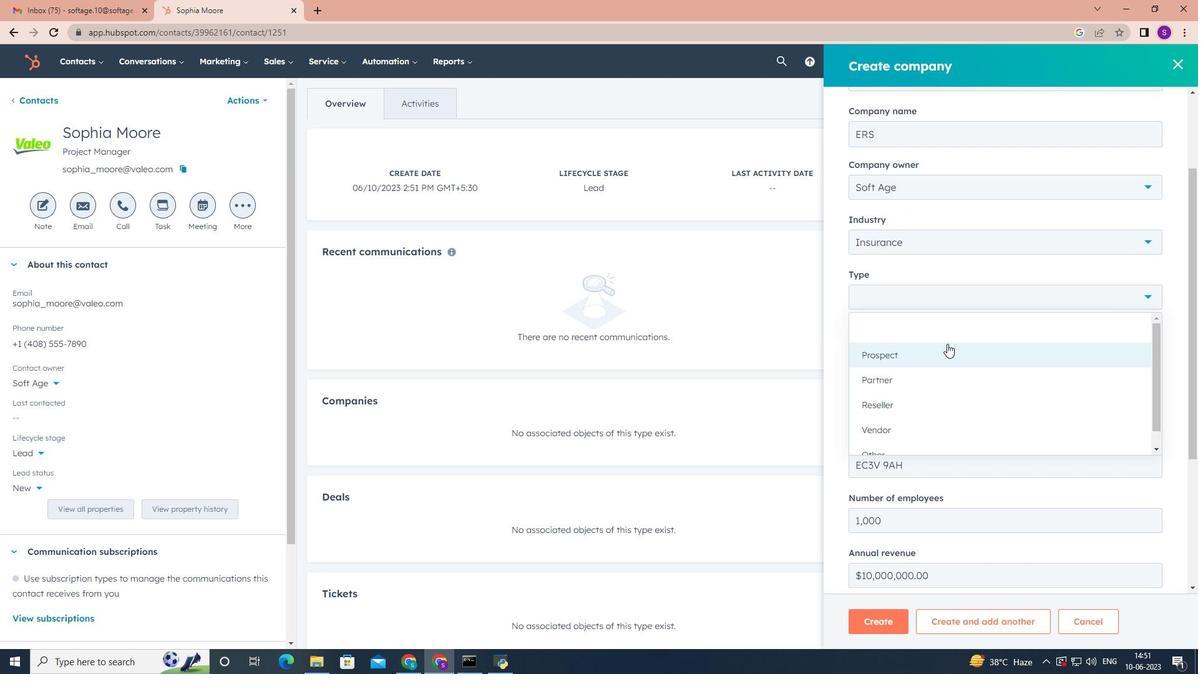 
Action: Mouse moved to (947, 360)
Screenshot: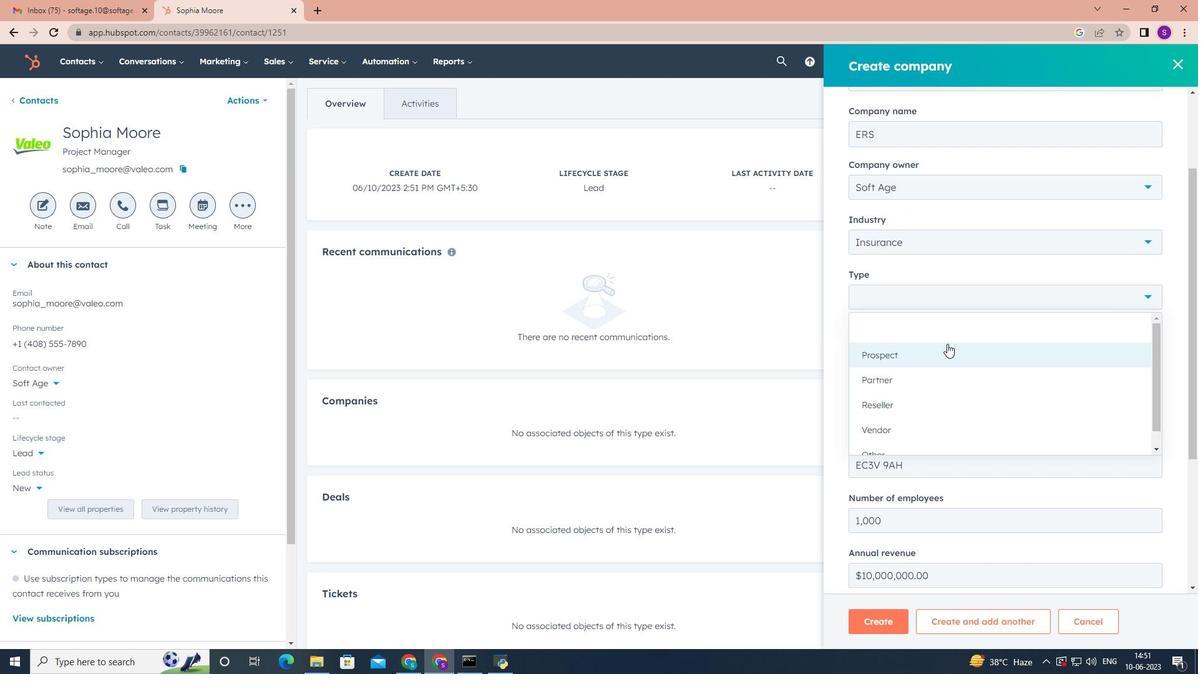 
Action: Mouse scrolled (947, 352) with delta (0, 0)
Screenshot: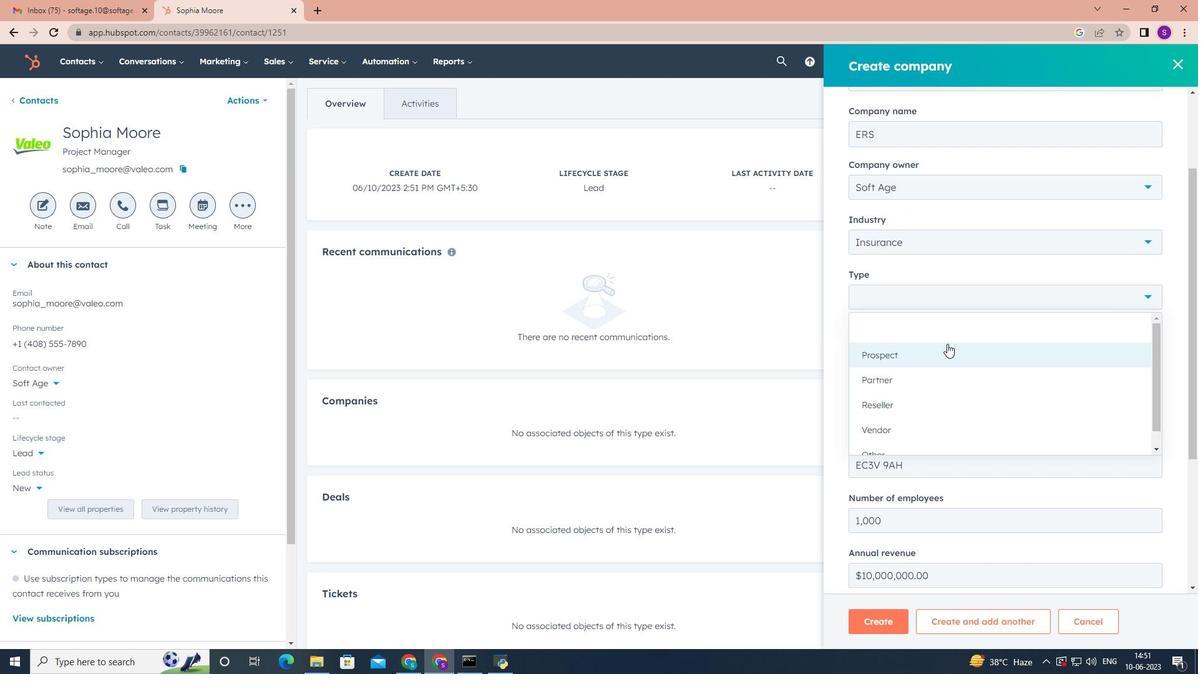 
Action: Mouse moved to (947, 361)
Screenshot: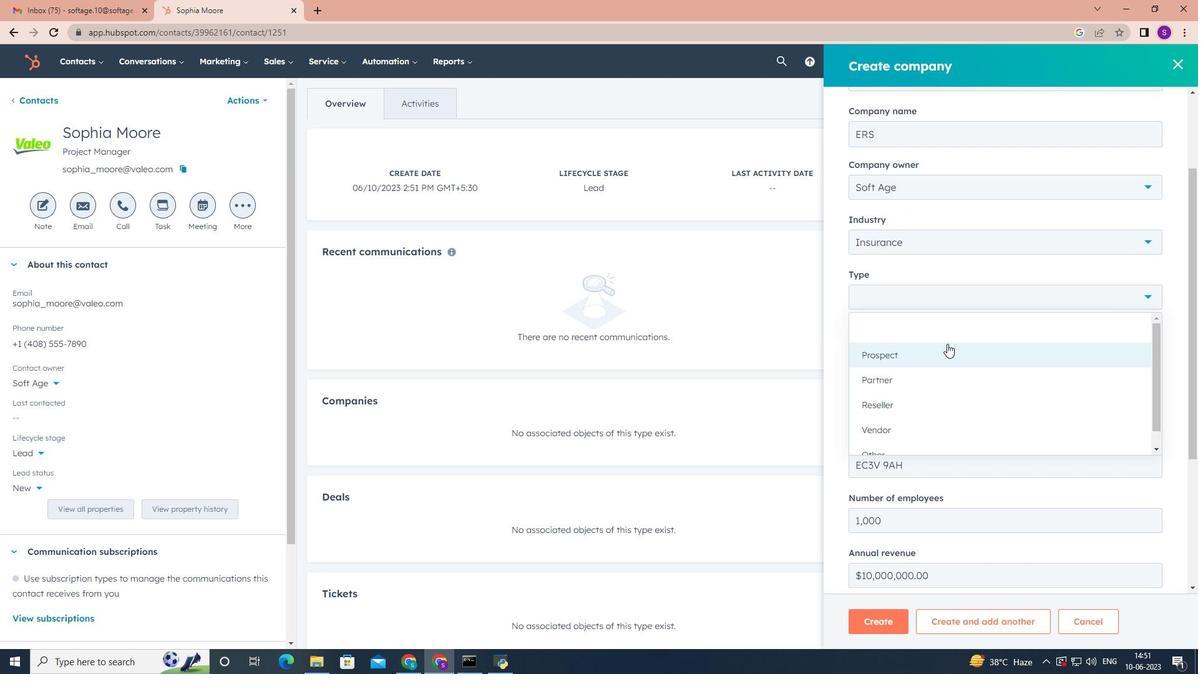 
Action: Mouse scrolled (947, 359) with delta (0, 0)
Screenshot: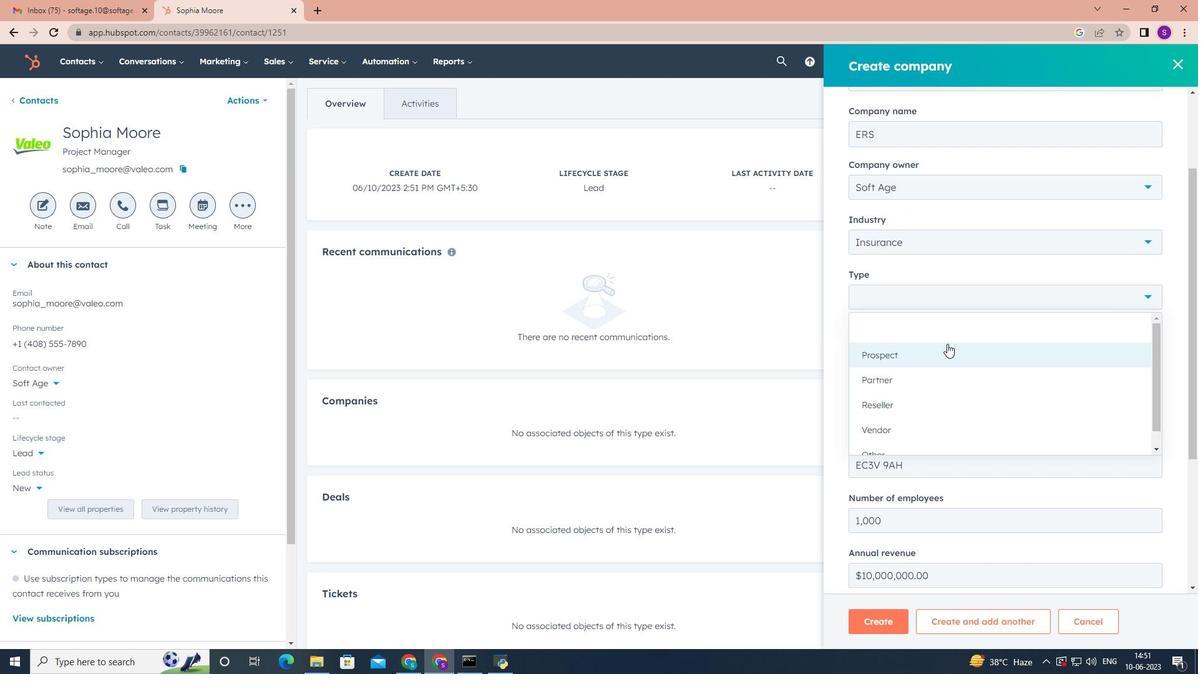 
Action: Mouse moved to (926, 438)
Screenshot: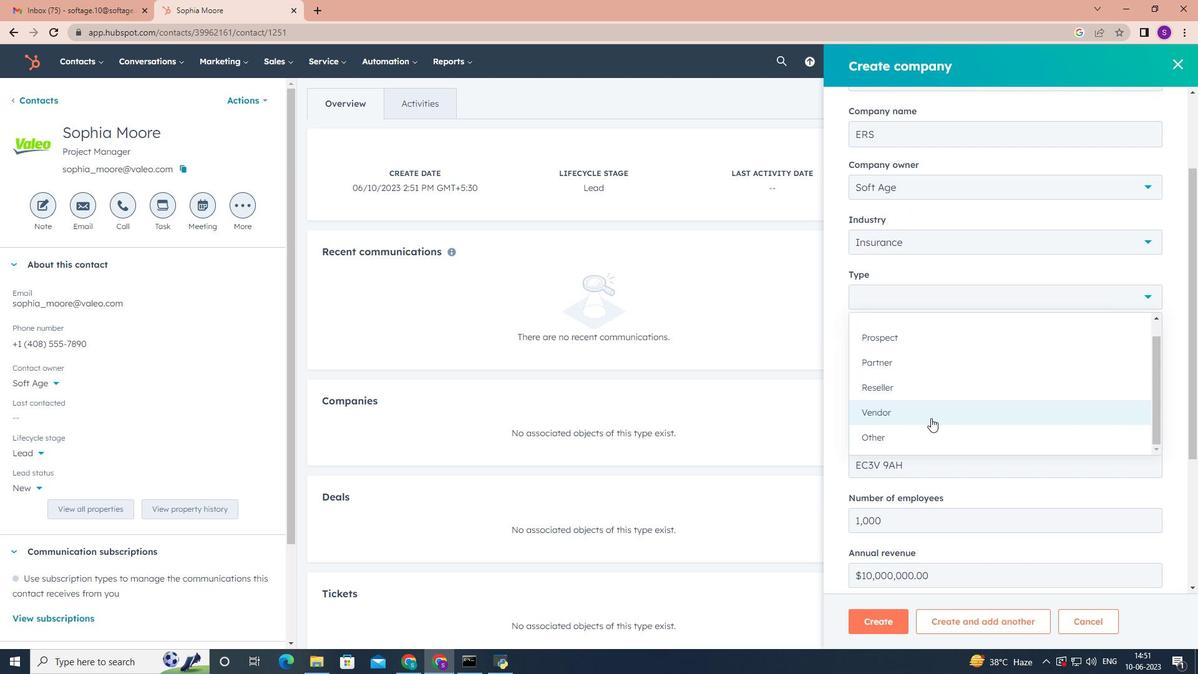 
Action: Mouse pressed left at (926, 438)
Screenshot: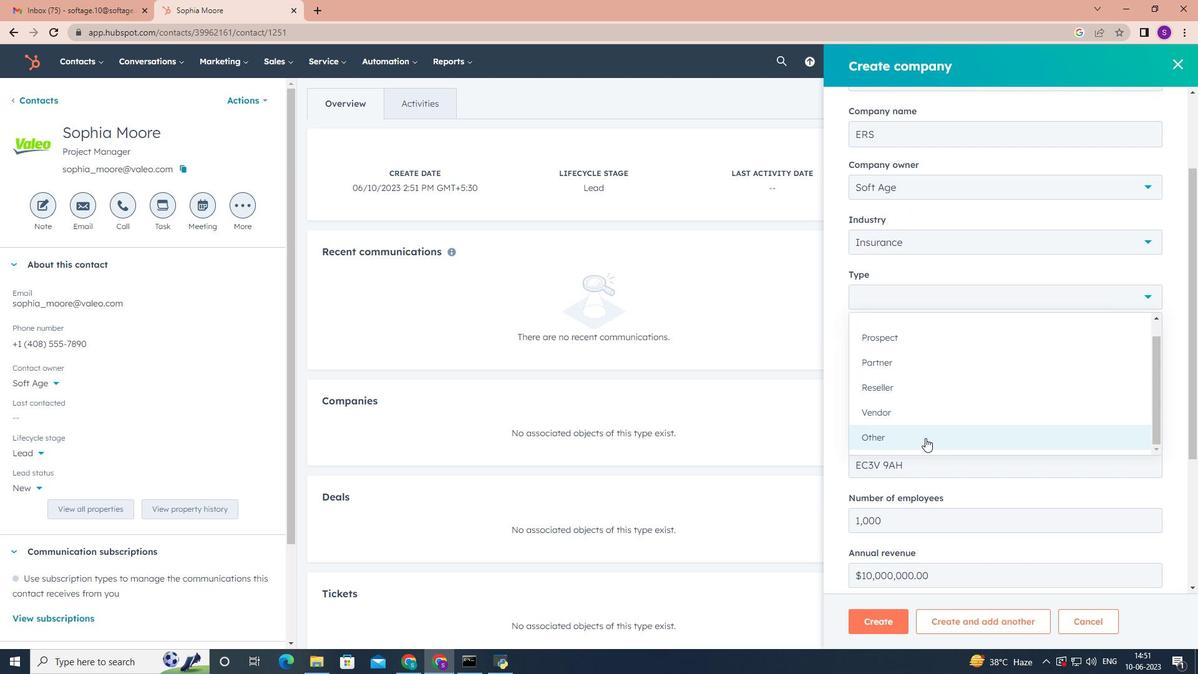 
Action: Mouse moved to (954, 334)
Screenshot: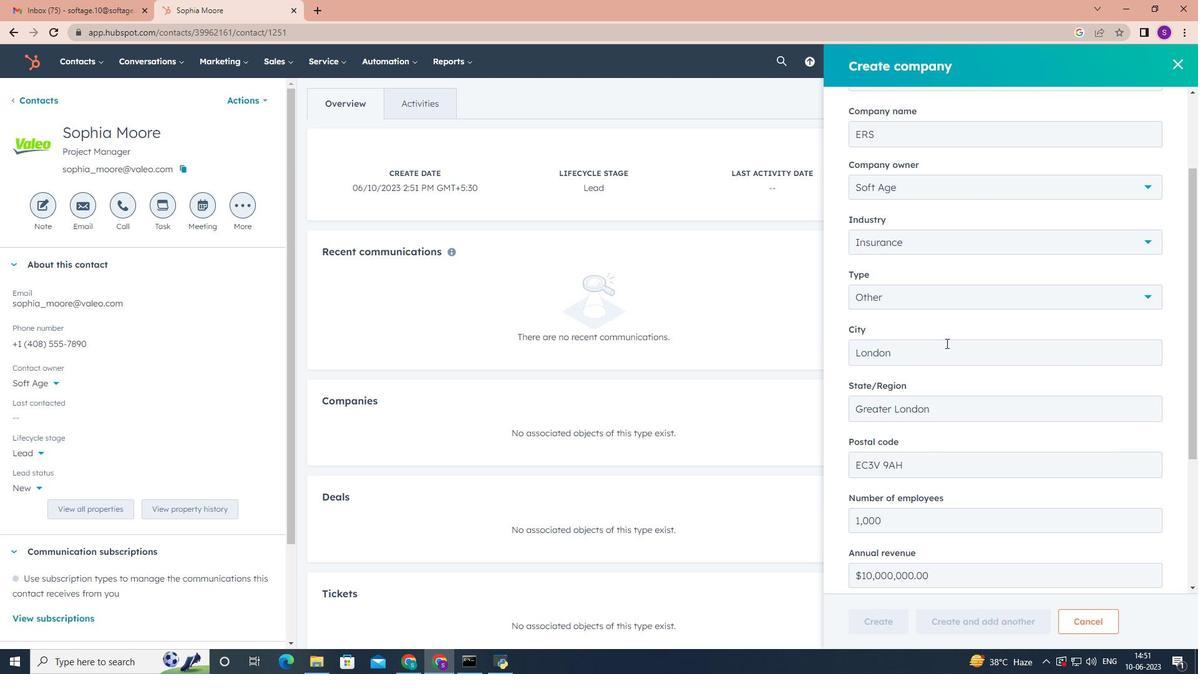 
Action: Mouse scrolled (954, 333) with delta (0, 0)
Screenshot: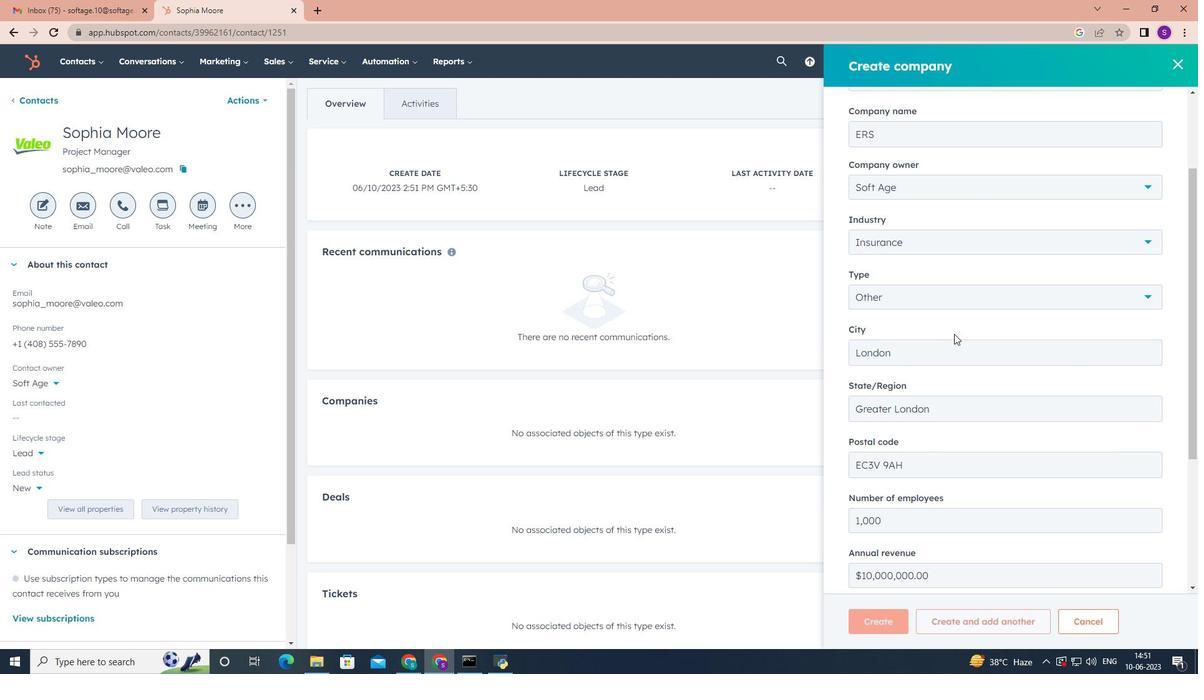 
Action: Mouse scrolled (954, 333) with delta (0, 0)
Screenshot: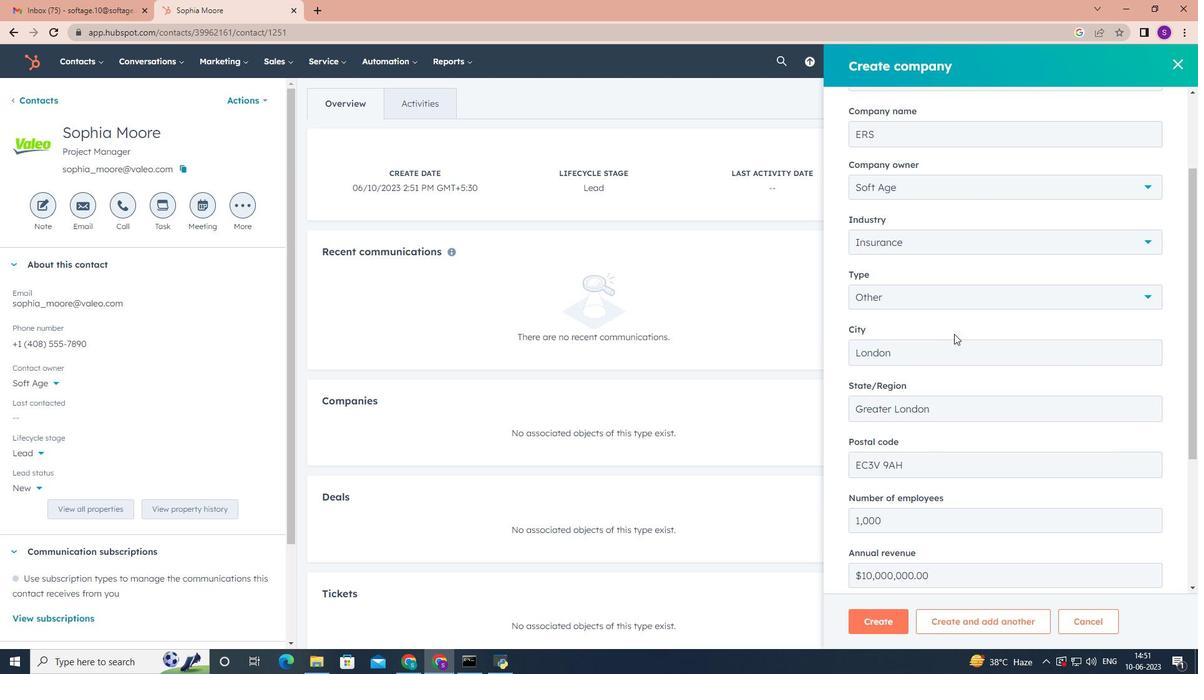 
Action: Mouse scrolled (954, 333) with delta (0, 0)
Screenshot: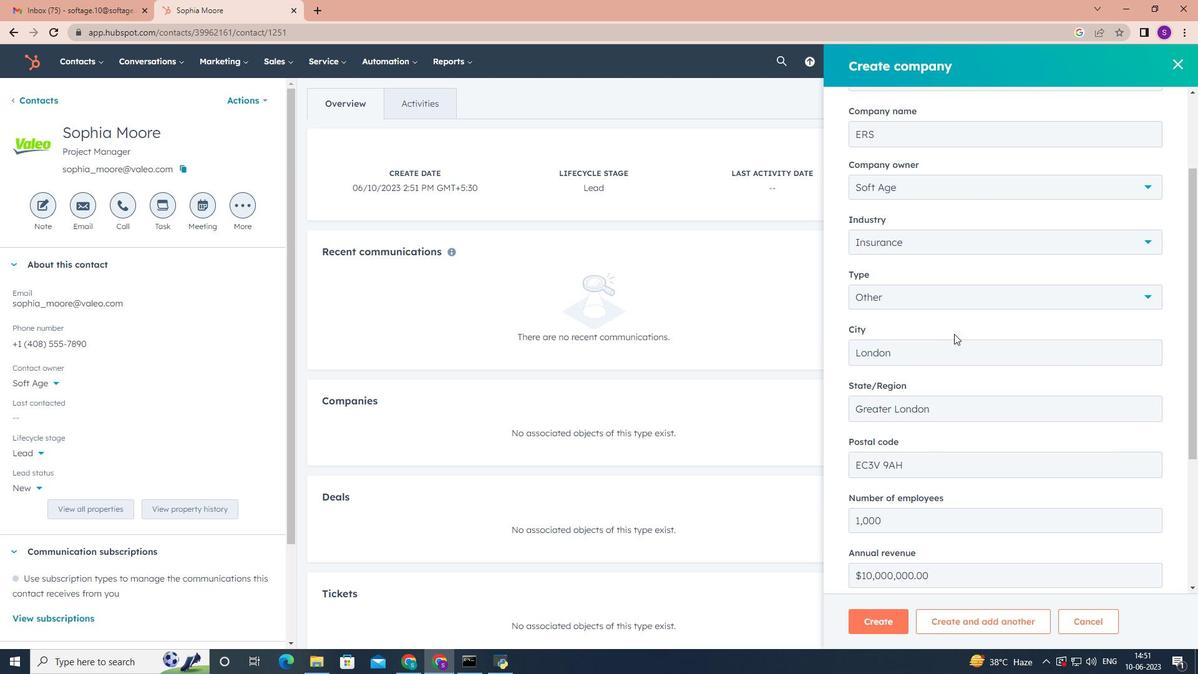 
Action: Mouse scrolled (954, 333) with delta (0, 0)
Screenshot: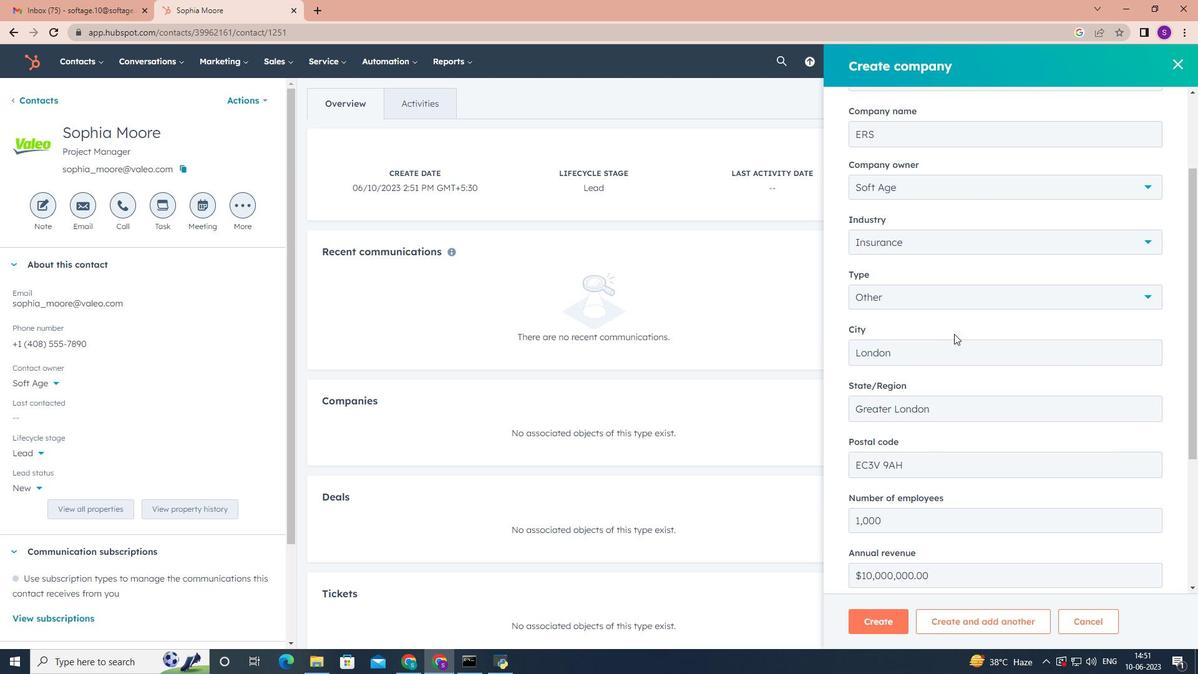 
Action: Mouse scrolled (954, 333) with delta (0, 0)
Screenshot: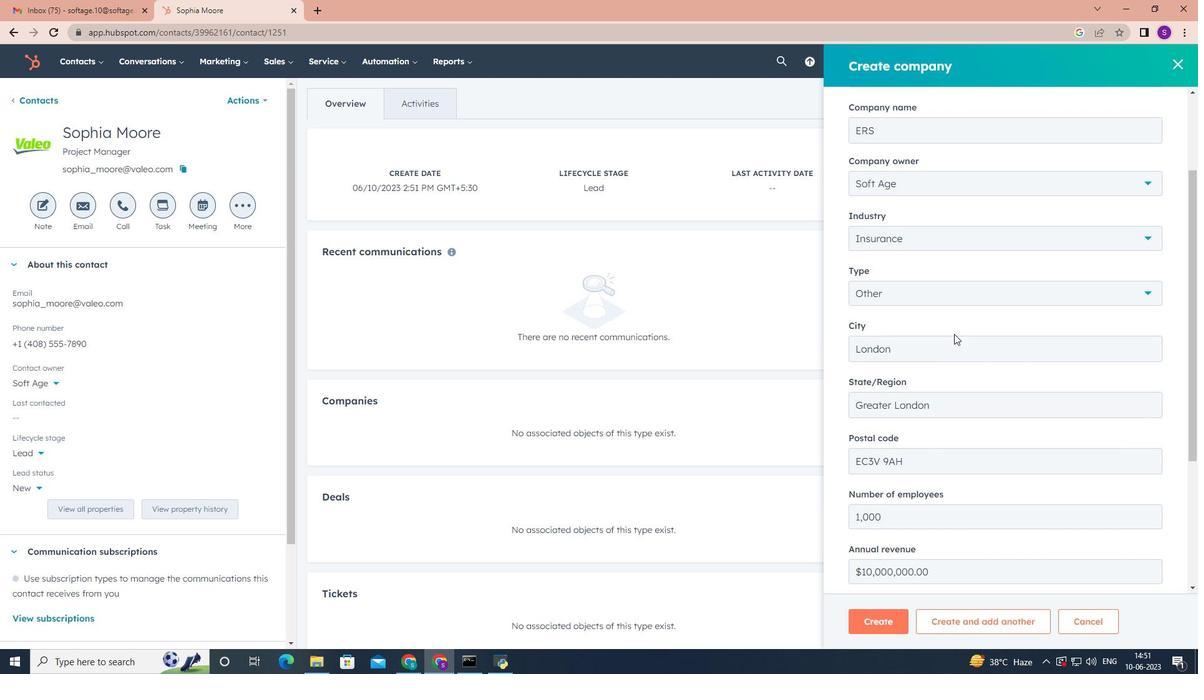 
Action: Mouse scrolled (954, 333) with delta (0, 0)
Screenshot: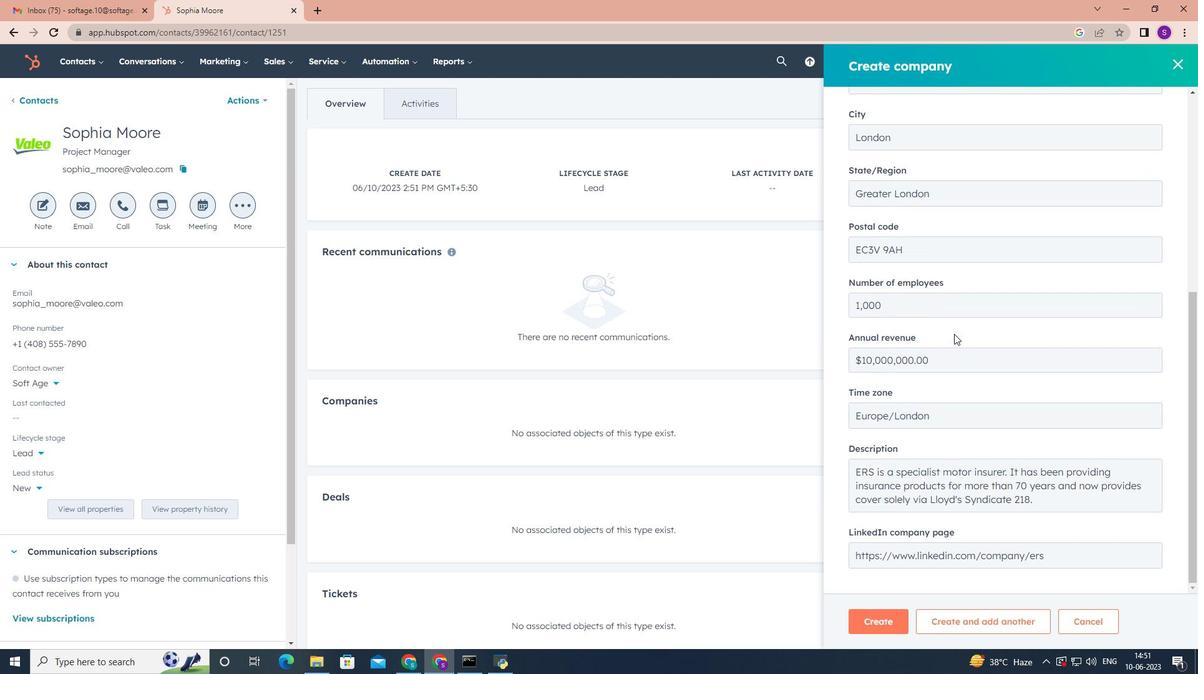 
Action: Mouse scrolled (954, 333) with delta (0, 0)
Screenshot: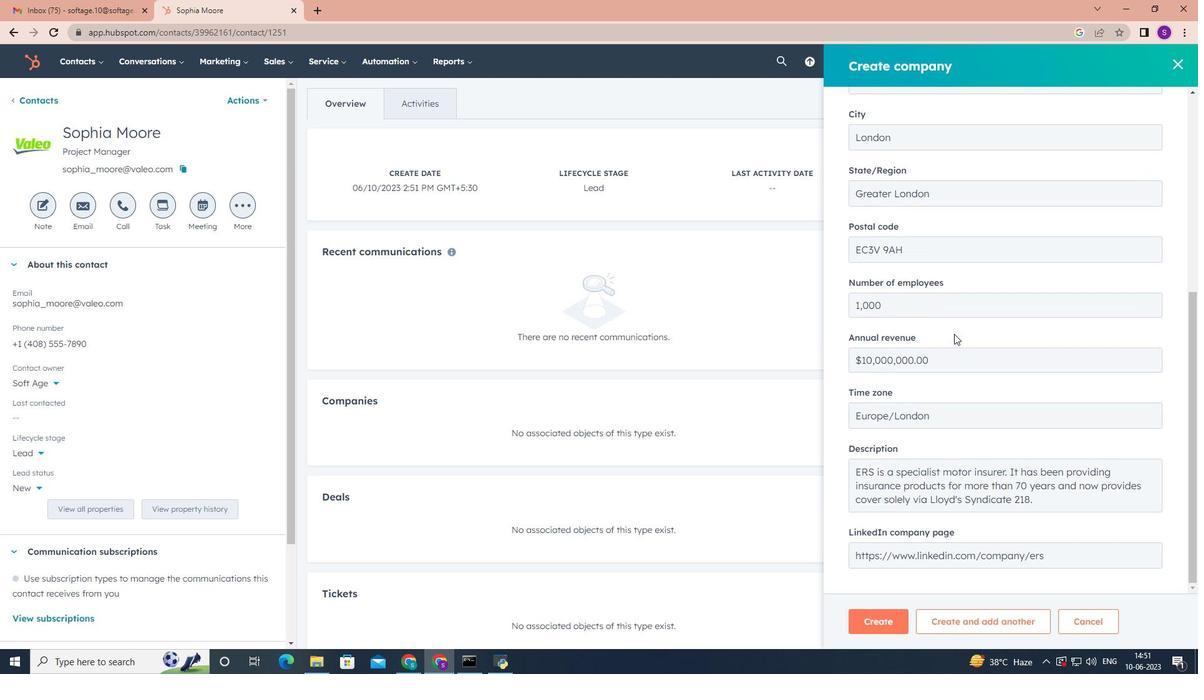
Action: Mouse scrolled (954, 333) with delta (0, 0)
Screenshot: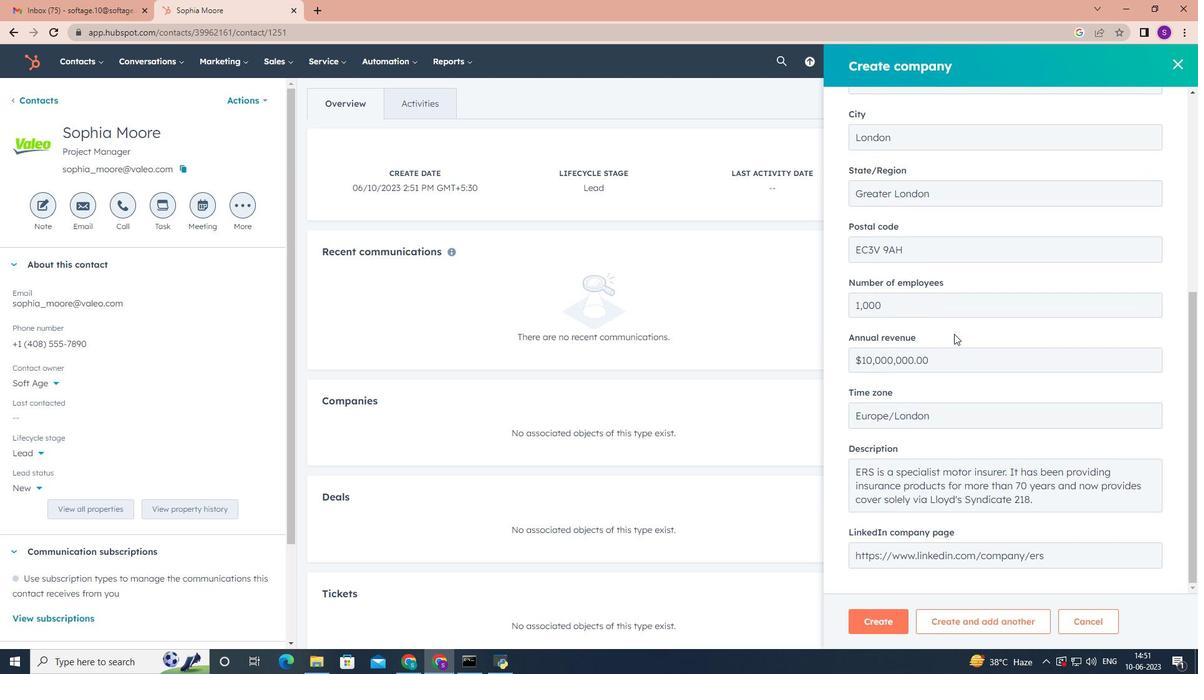 
Action: Mouse scrolled (954, 333) with delta (0, 0)
Screenshot: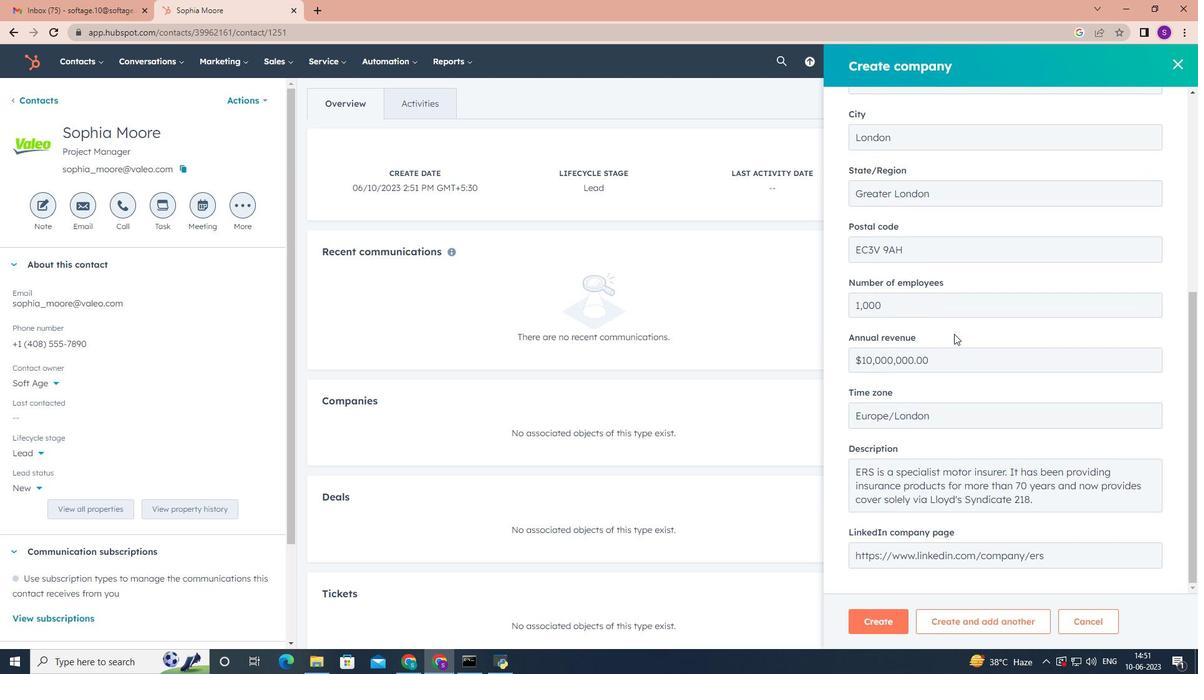 
Action: Mouse scrolled (954, 333) with delta (0, 0)
Screenshot: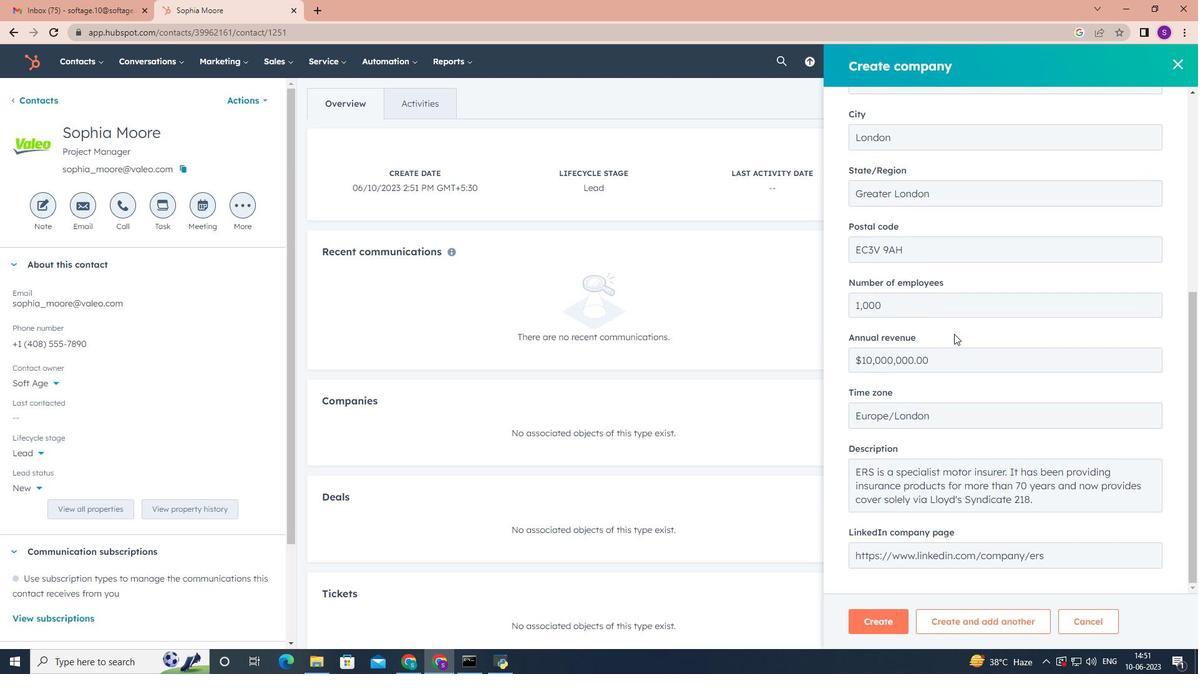 
Action: Mouse moved to (877, 626)
Screenshot: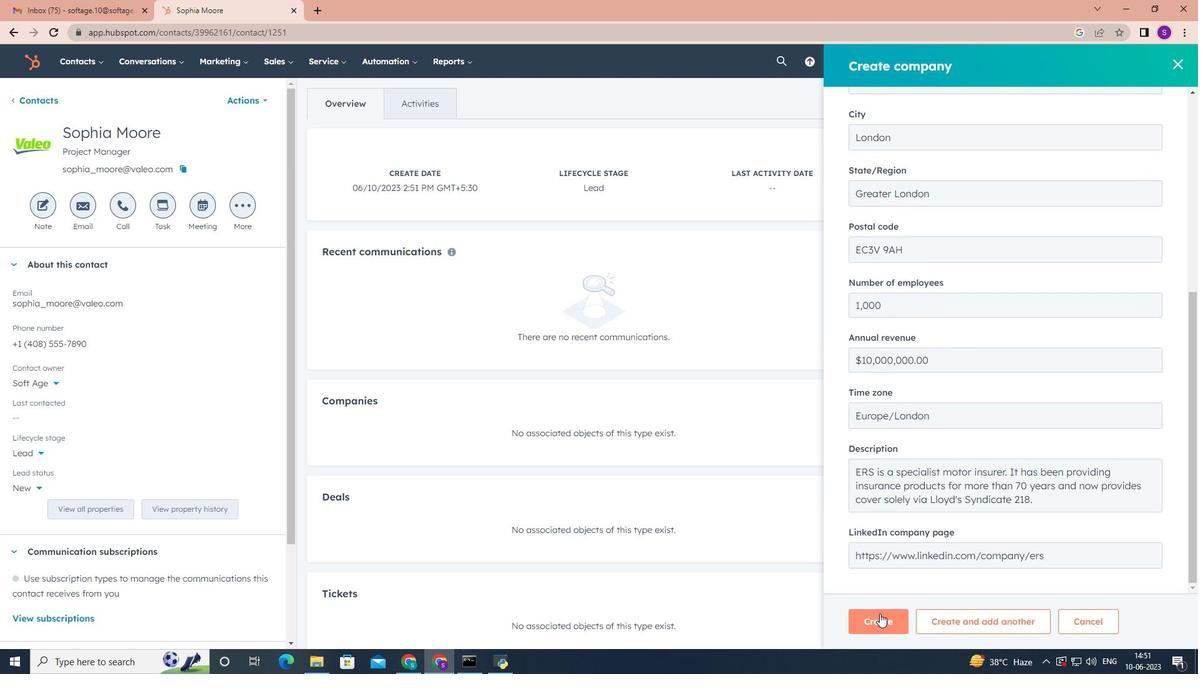 
Action: Mouse pressed left at (877, 626)
Screenshot: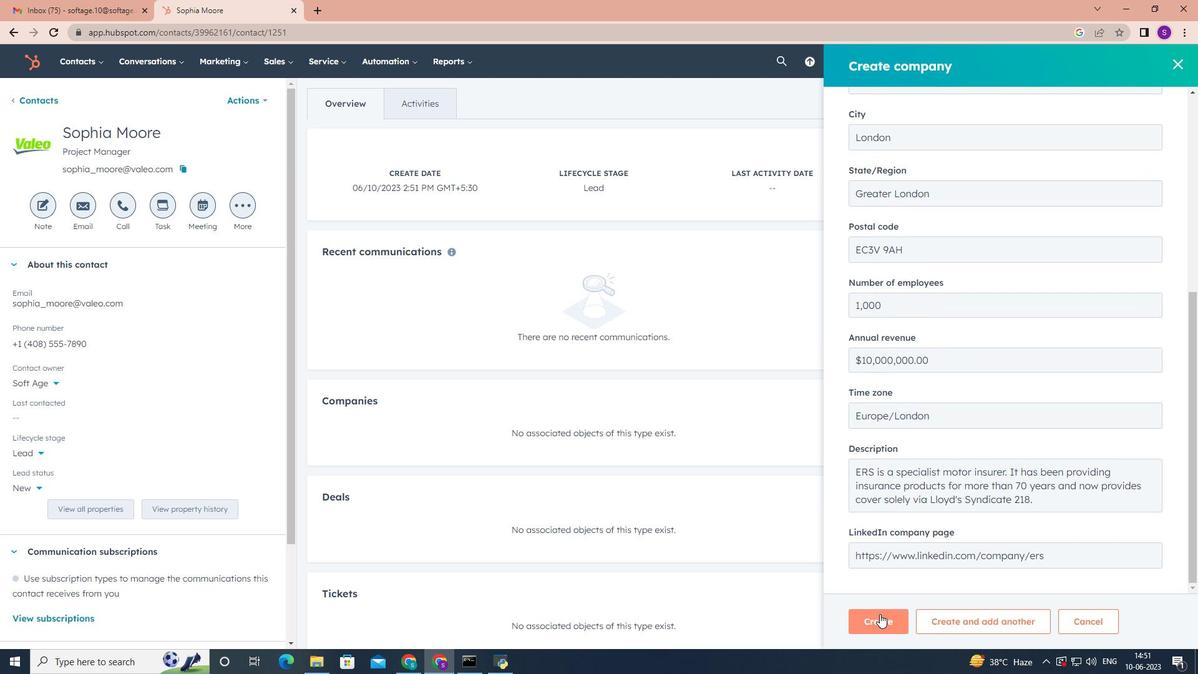 
Action: Mouse moved to (879, 621)
Screenshot: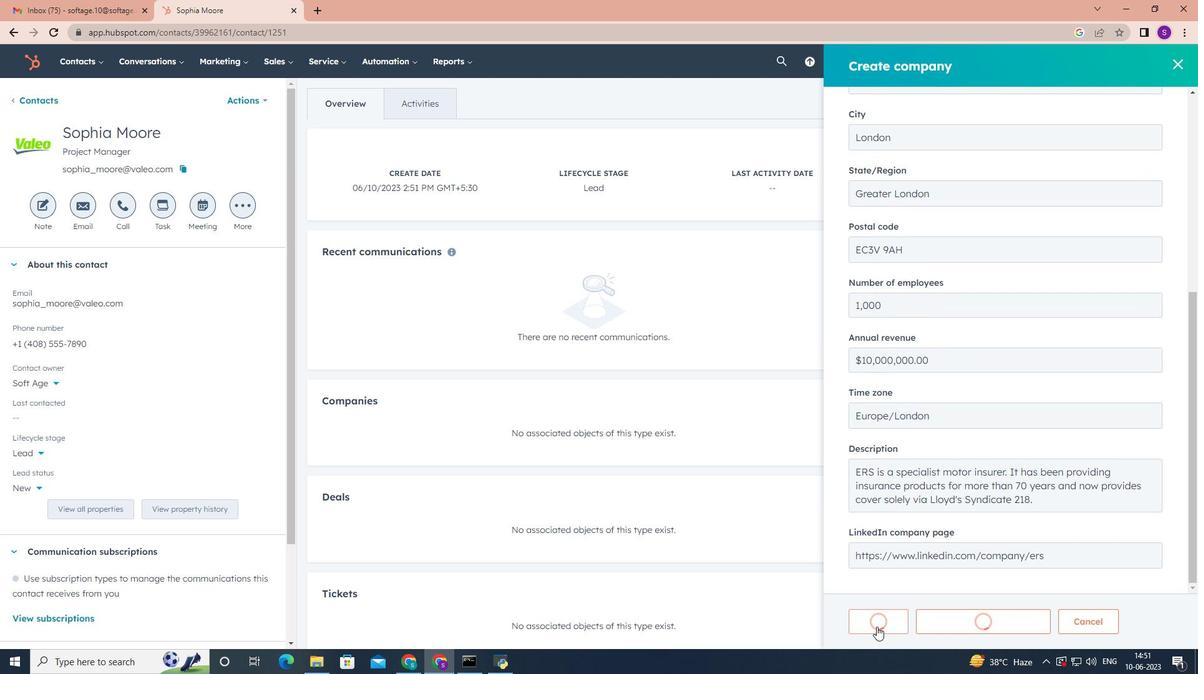 
